 Task: Create an event for the team's volunteering day, supporting a local education initiative and reinforcing the organization's commitment to community development on October 8th from 9 AM to 2 PM.
Action: Mouse moved to (20, 246)
Screenshot: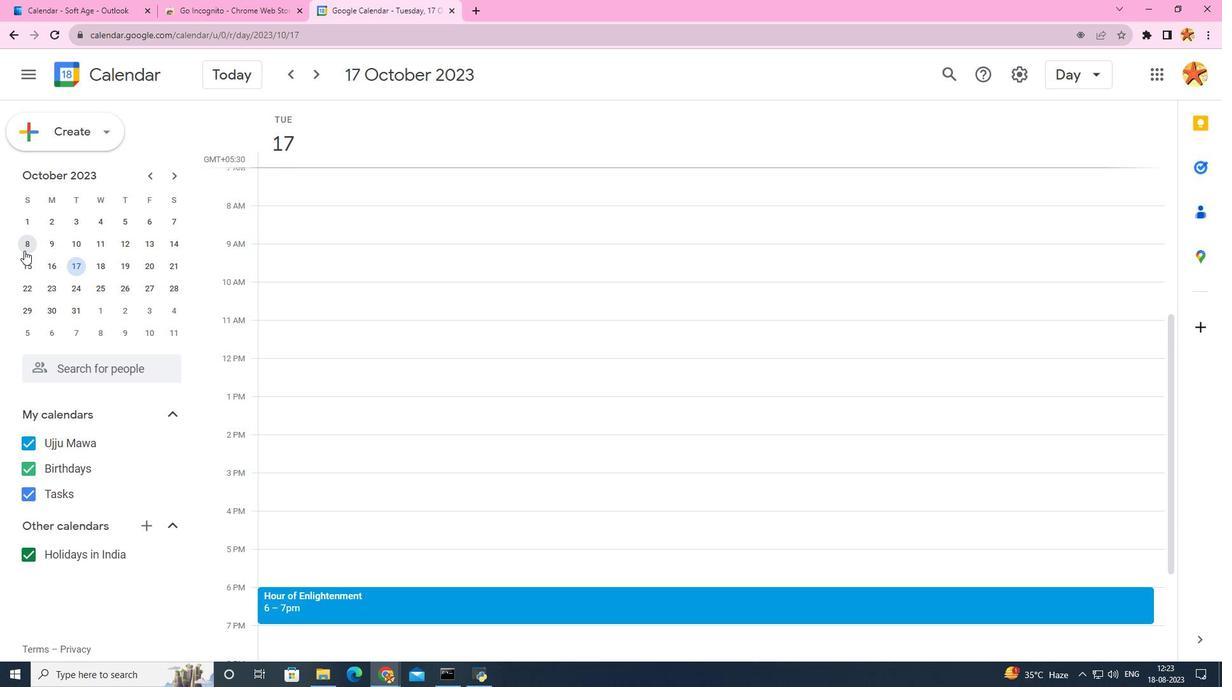 
Action: Mouse pressed left at (20, 246)
Screenshot: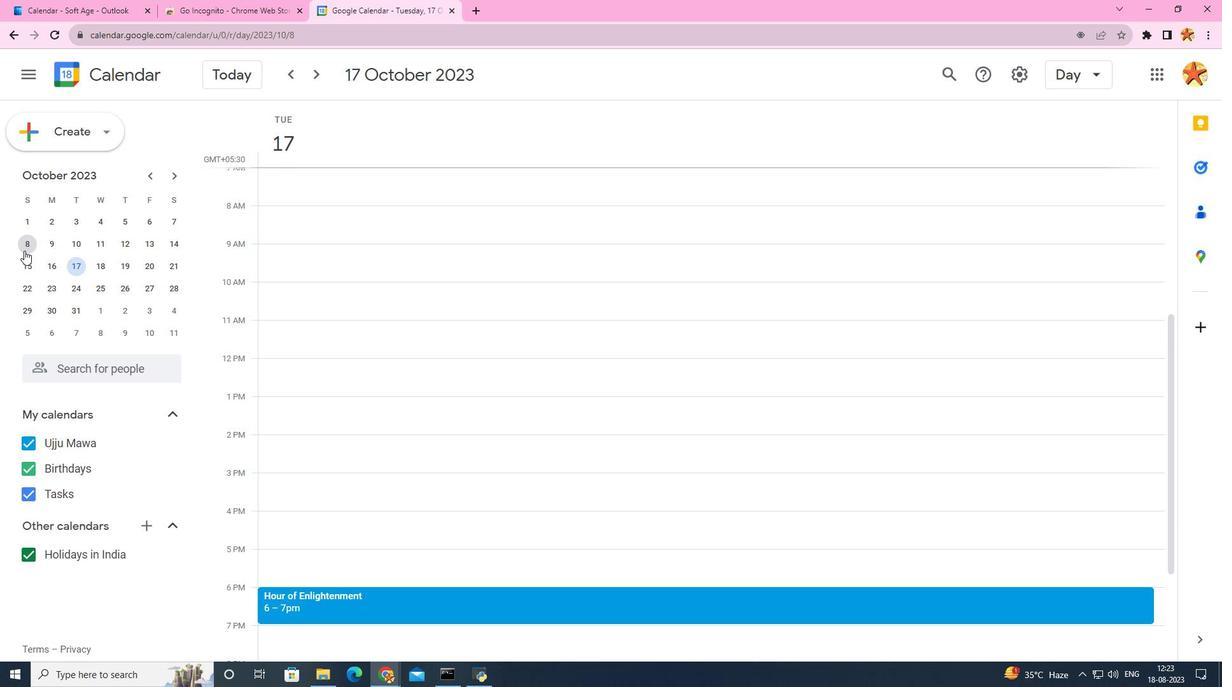 
Action: Mouse moved to (318, 296)
Screenshot: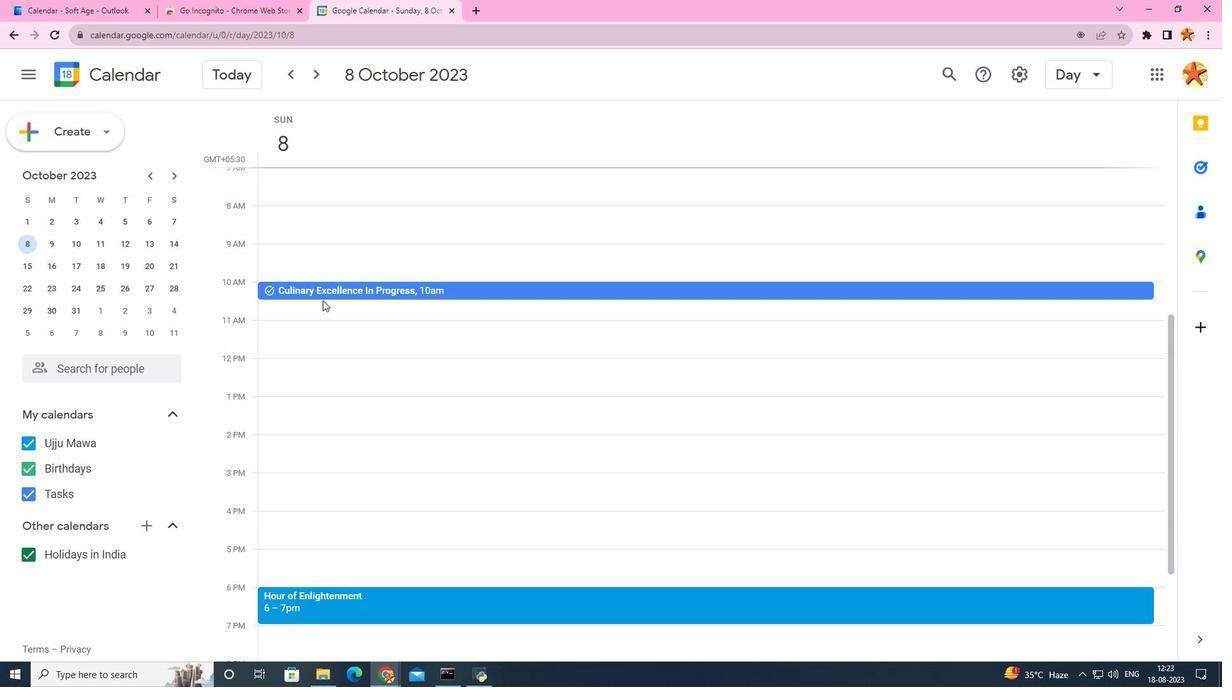 
Action: Mouse pressed left at (318, 296)
Screenshot: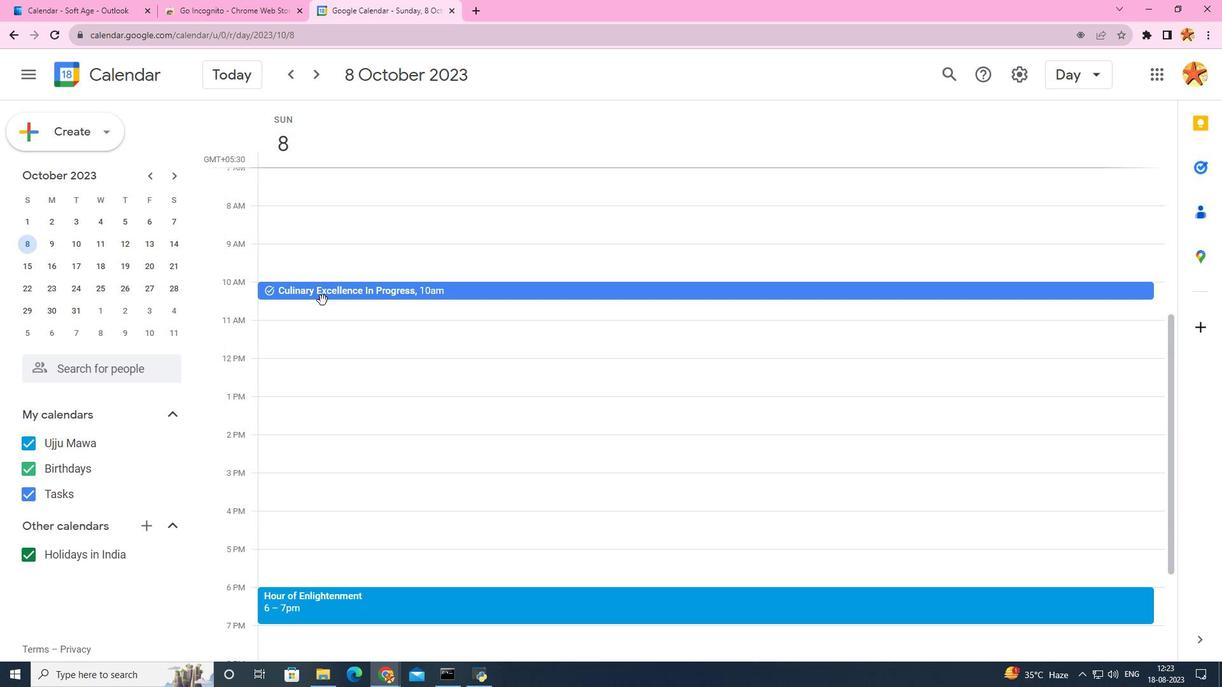 
Action: Mouse moved to (673, 285)
Screenshot: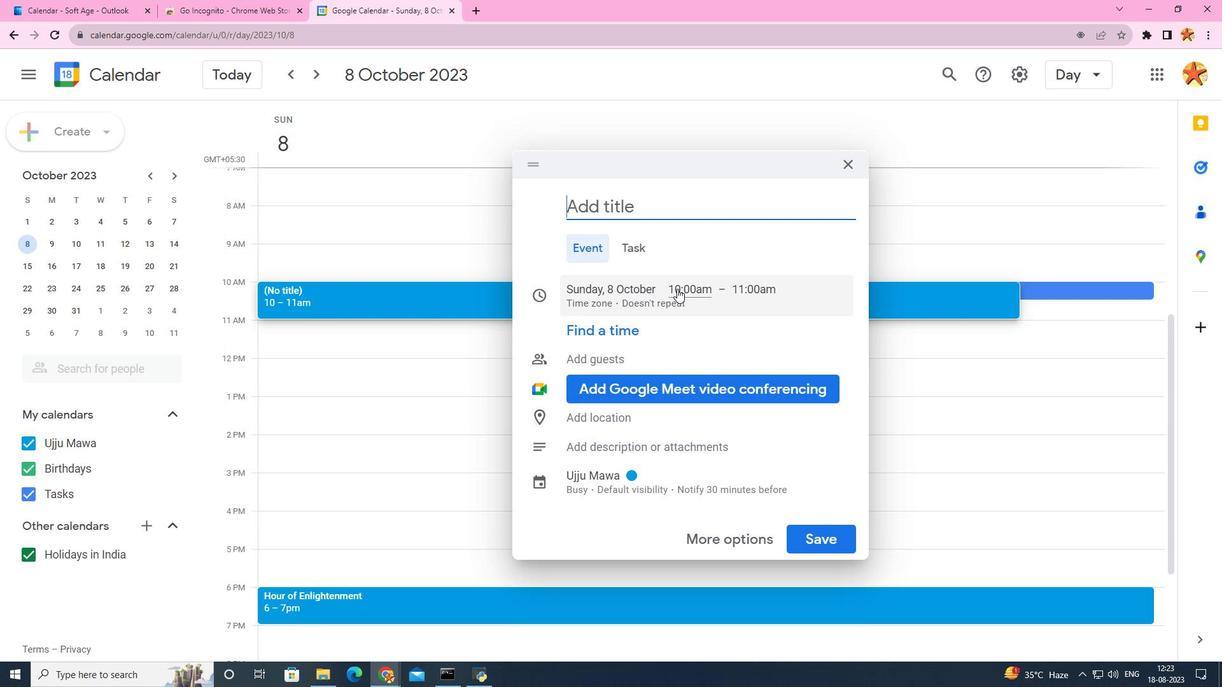 
Action: Mouse pressed left at (673, 285)
Screenshot: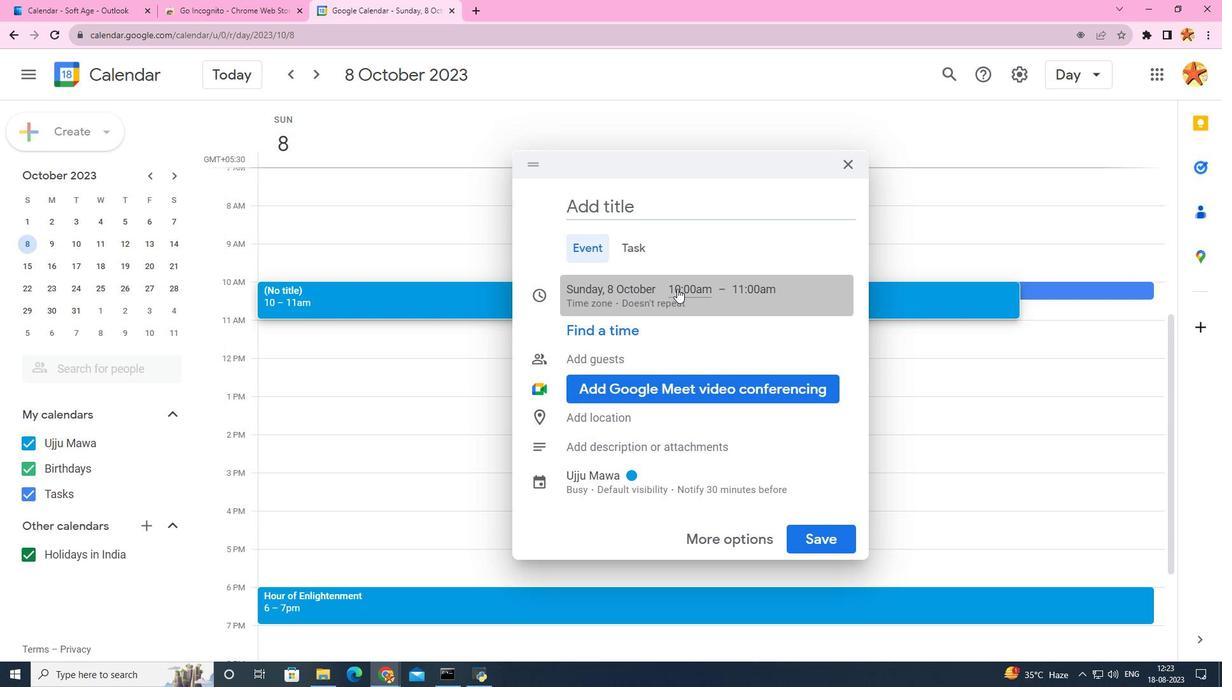 
Action: Mouse moved to (684, 334)
Screenshot: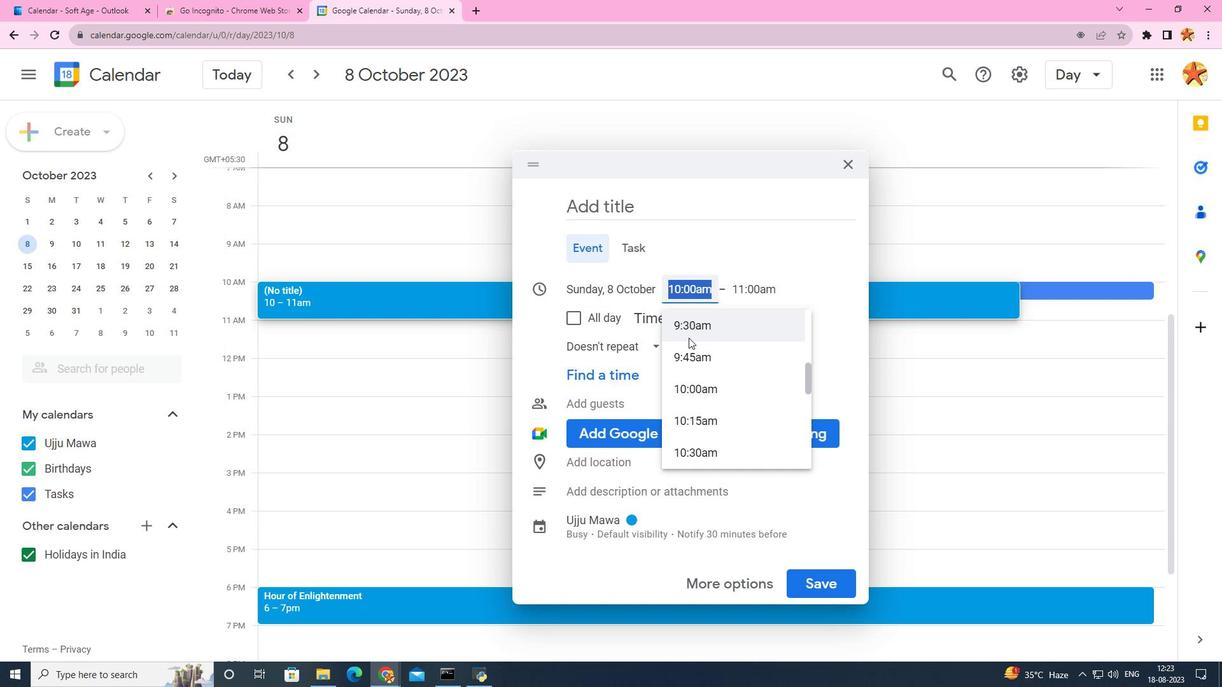 
Action: Mouse scrolled (684, 334) with delta (0, 0)
Screenshot: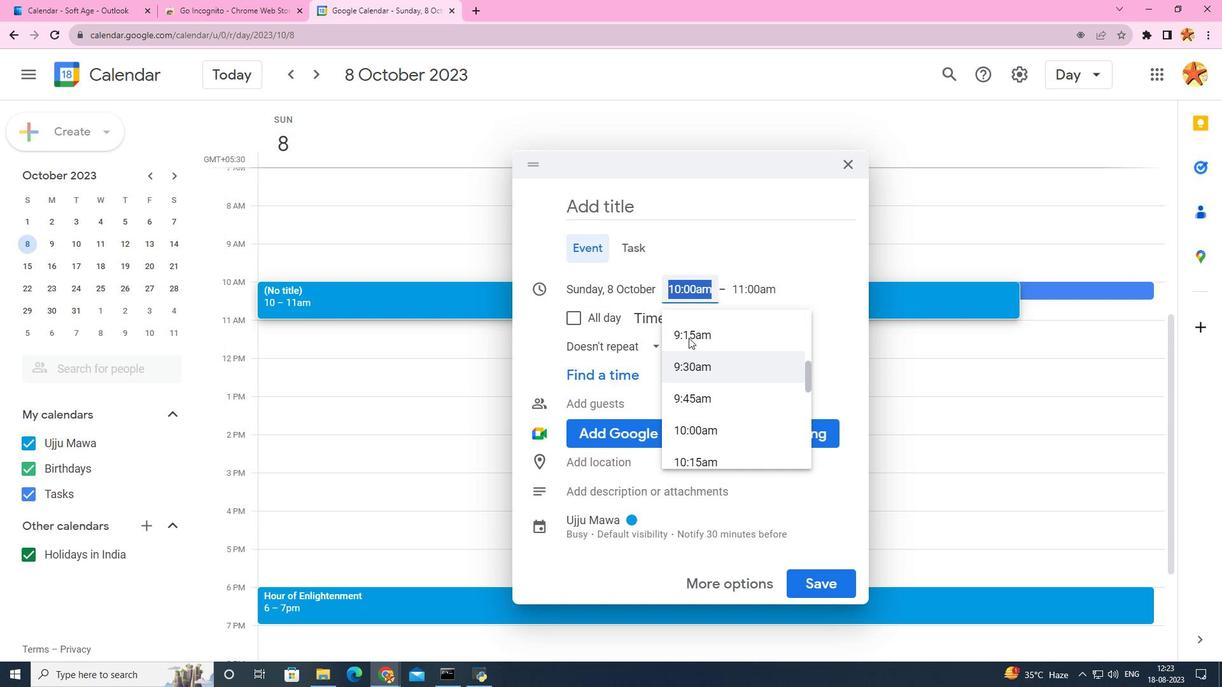 
Action: Mouse moved to (692, 325)
Screenshot: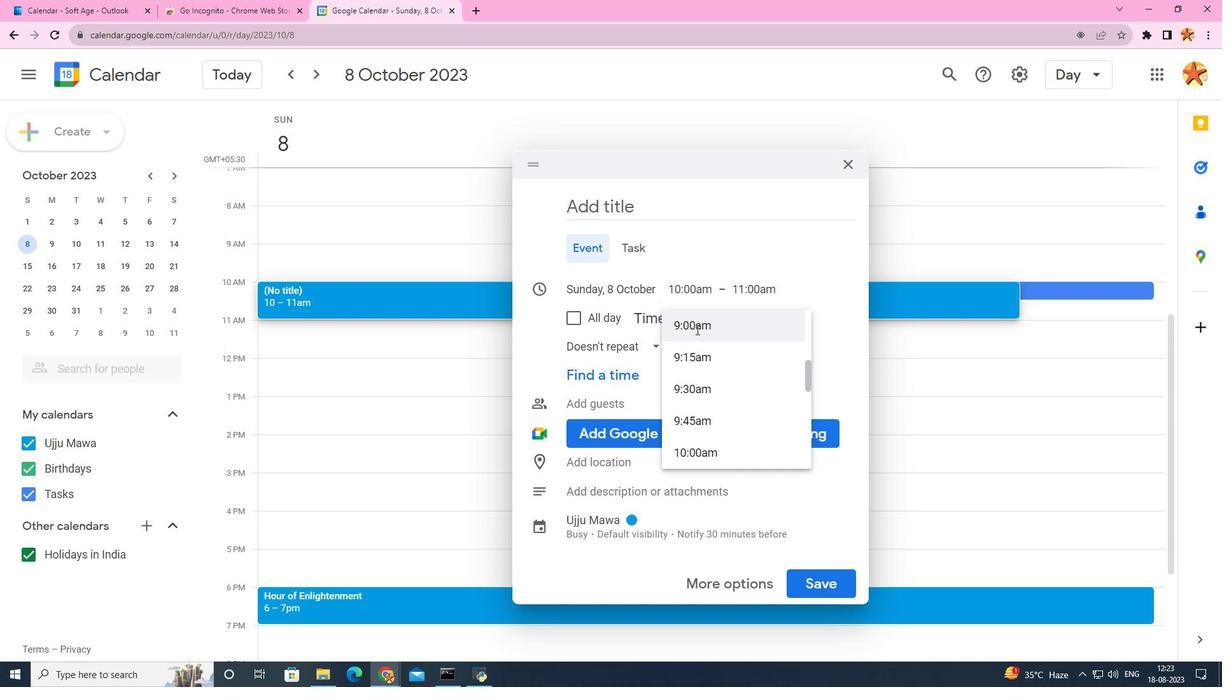 
Action: Mouse pressed left at (692, 325)
Screenshot: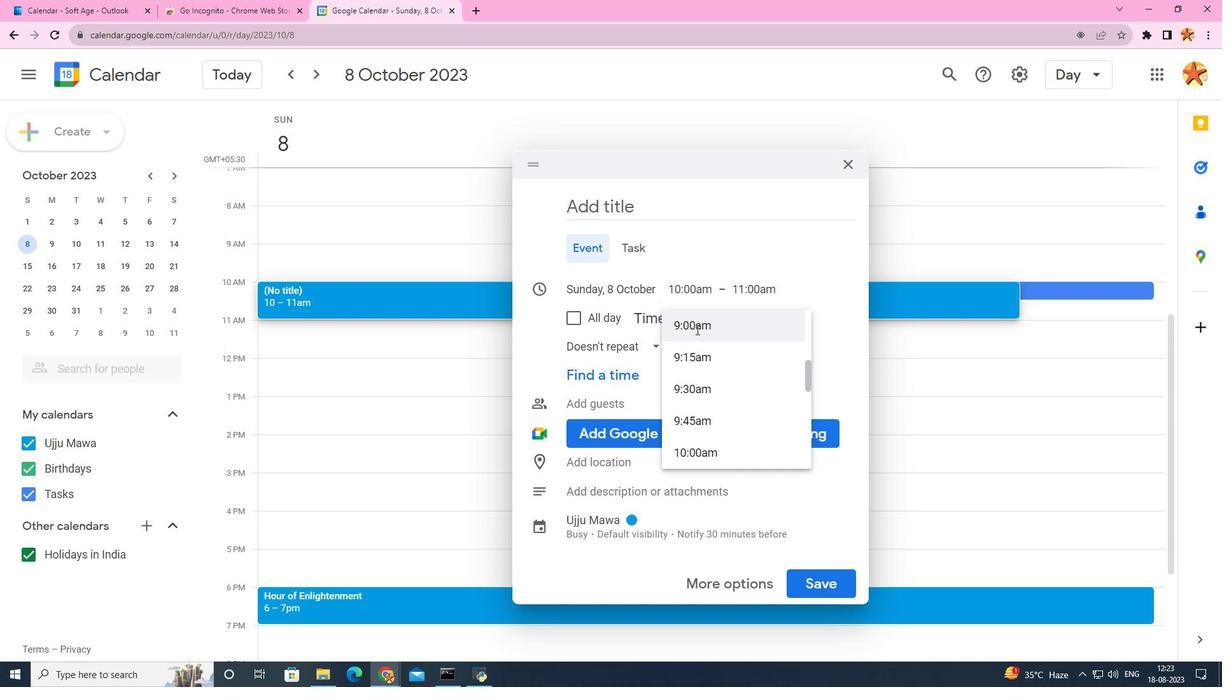 
Action: Mouse moved to (755, 279)
Screenshot: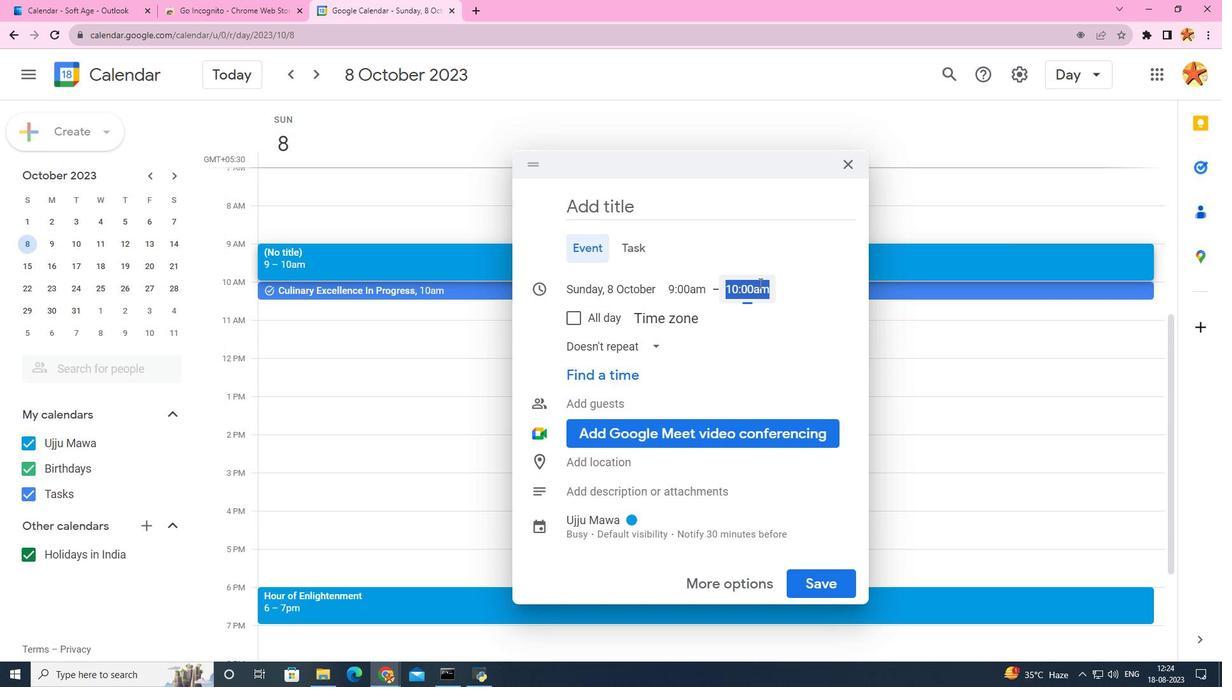 
Action: Mouse pressed left at (755, 279)
Screenshot: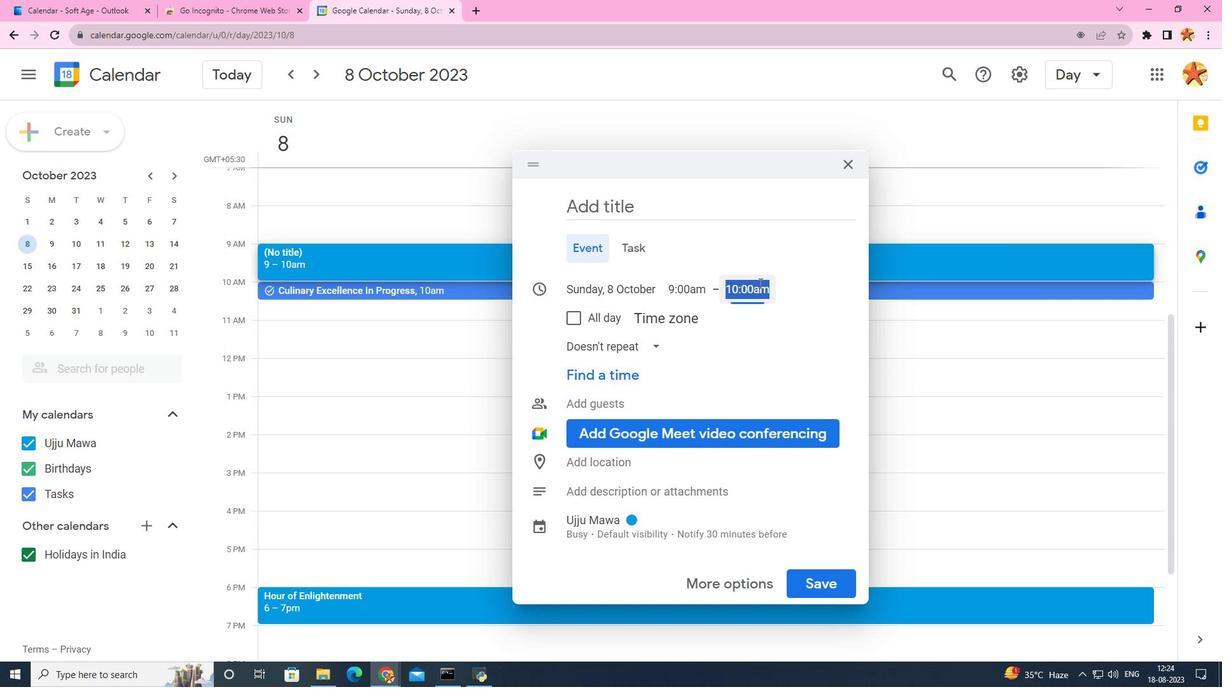 
Action: Mouse moved to (760, 355)
Screenshot: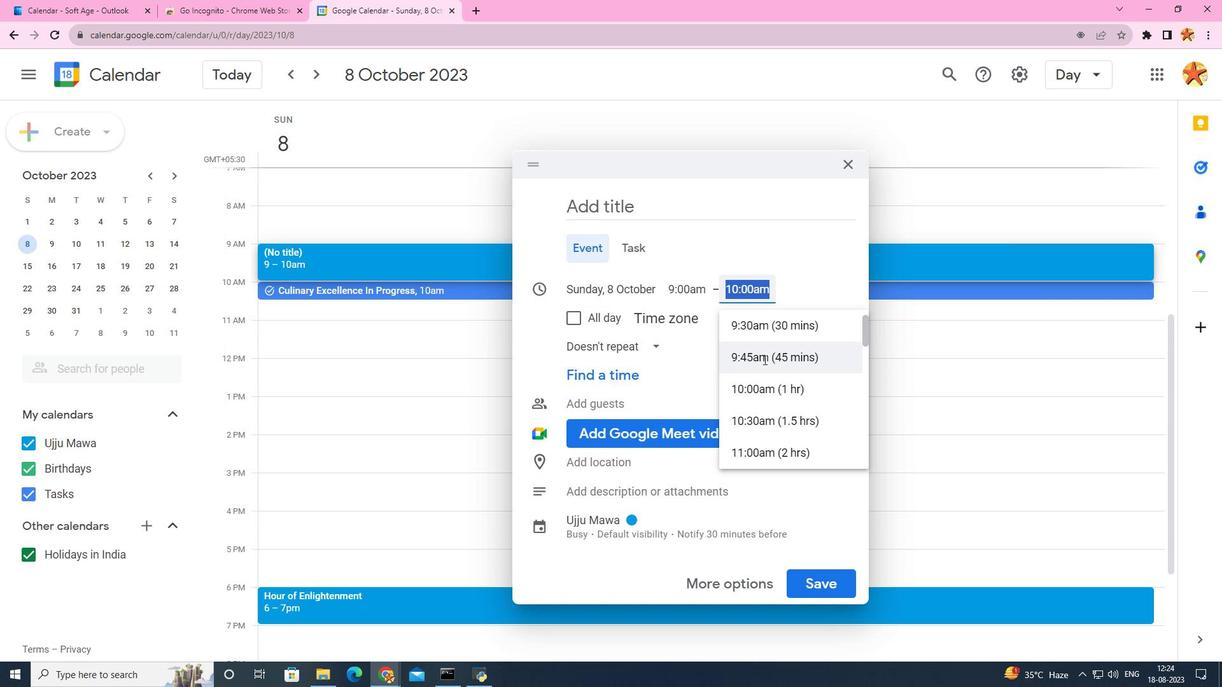 
Action: Mouse scrolled (760, 355) with delta (0, 0)
Screenshot: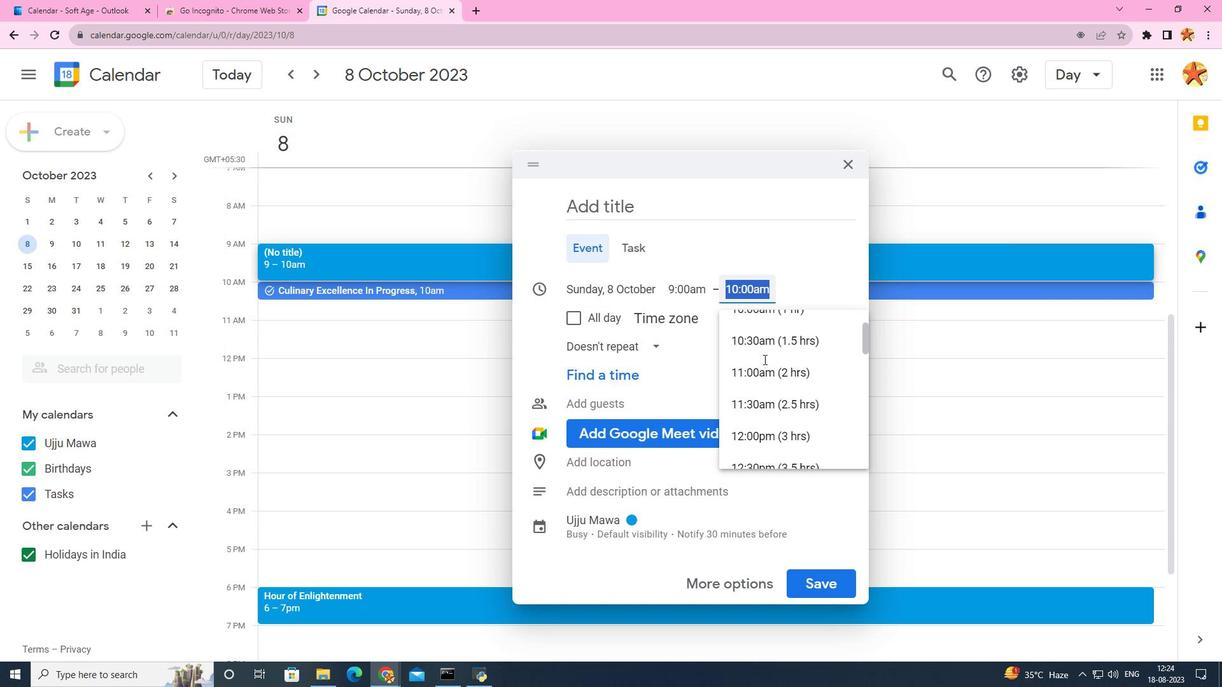 
Action: Mouse scrolled (760, 355) with delta (0, 0)
Screenshot: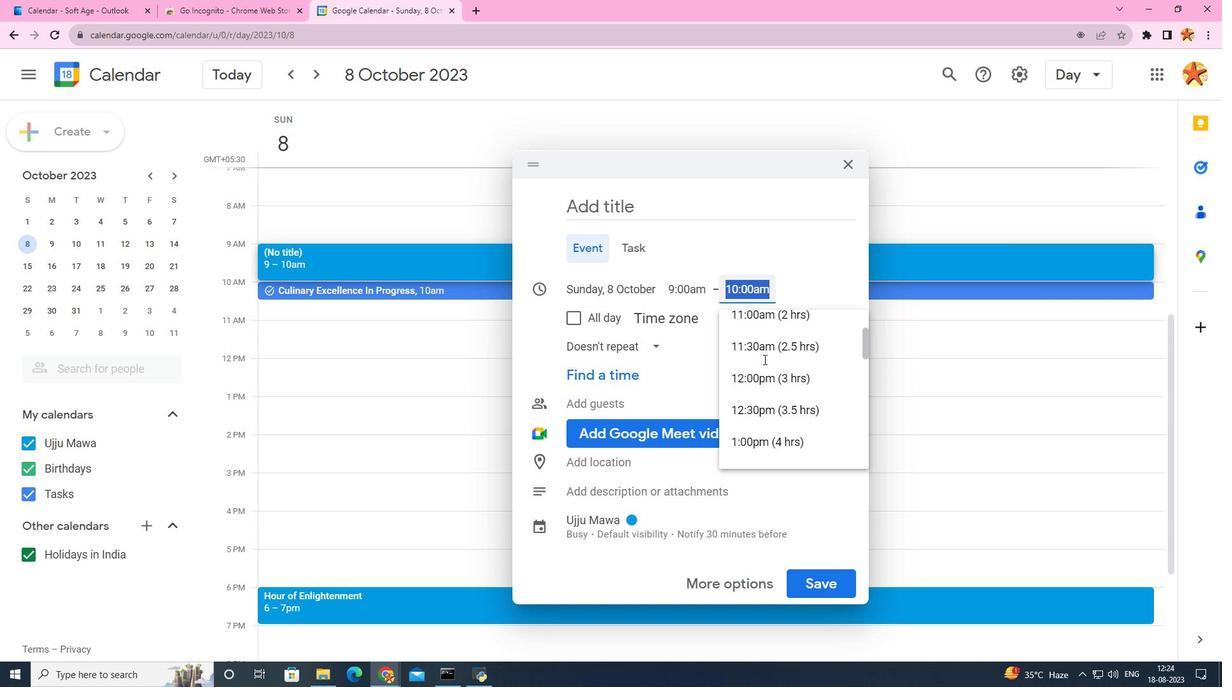 
Action: Mouse scrolled (760, 355) with delta (0, 0)
Screenshot: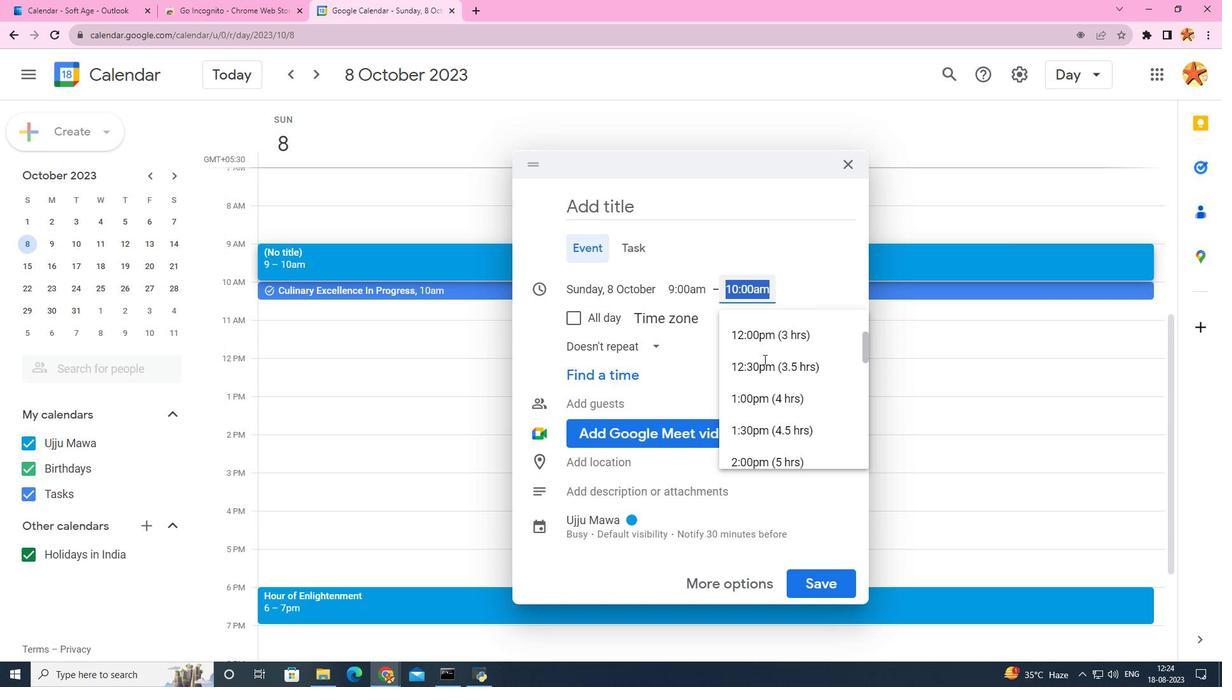 
Action: Mouse scrolled (760, 355) with delta (0, 0)
Screenshot: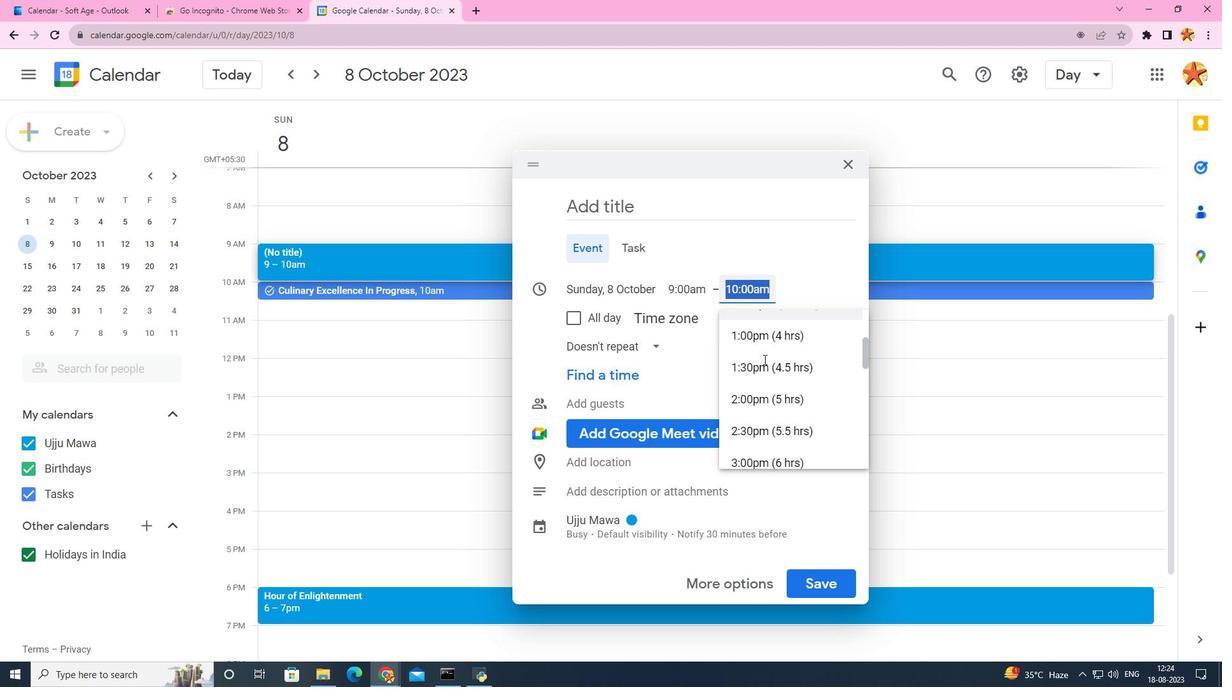 
Action: Mouse moved to (744, 399)
Screenshot: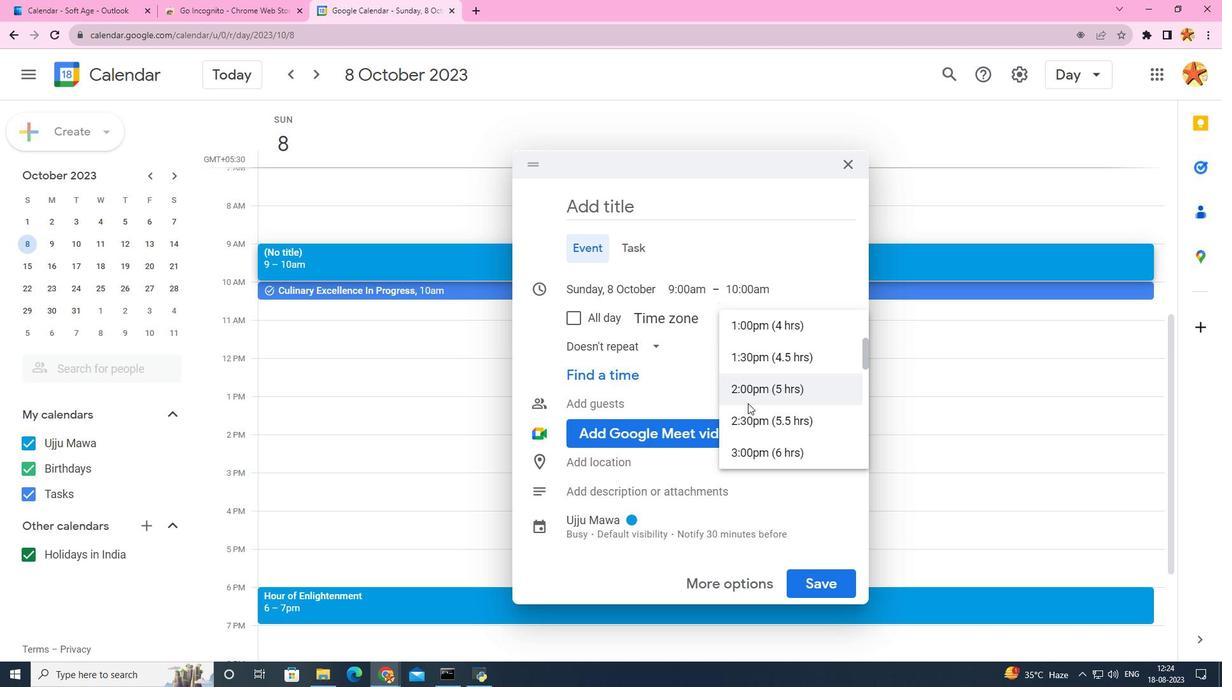 
Action: Mouse pressed left at (744, 399)
Screenshot: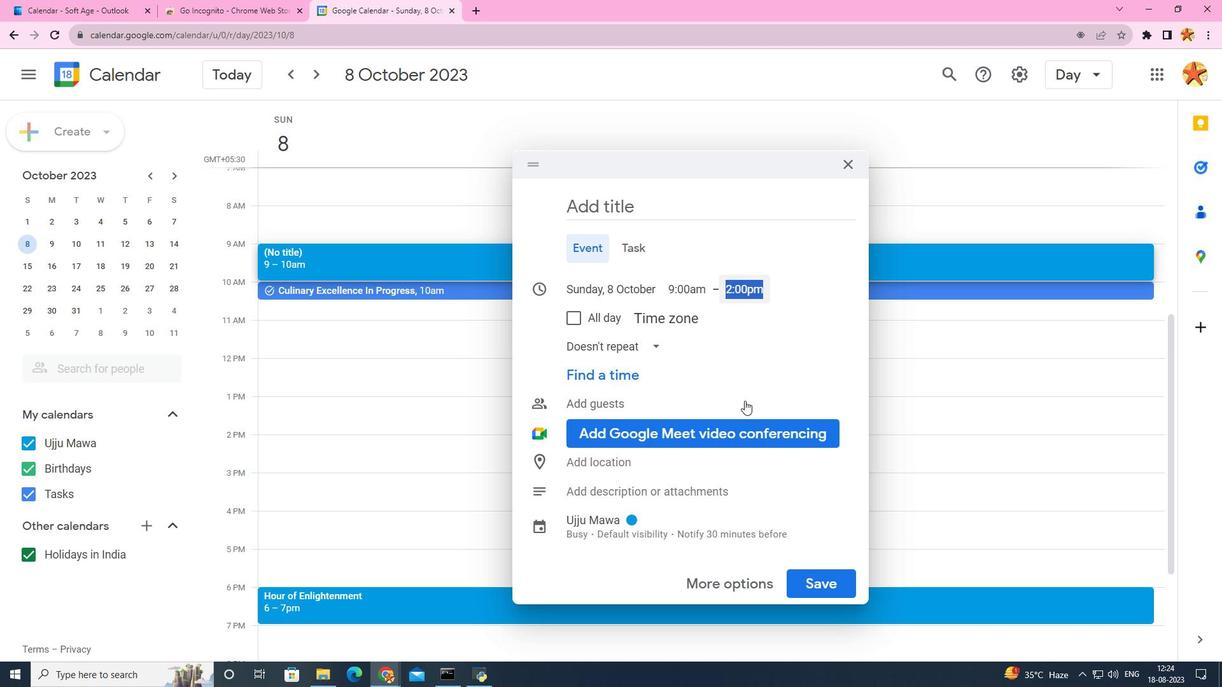 
Action: Mouse moved to (654, 194)
Screenshot: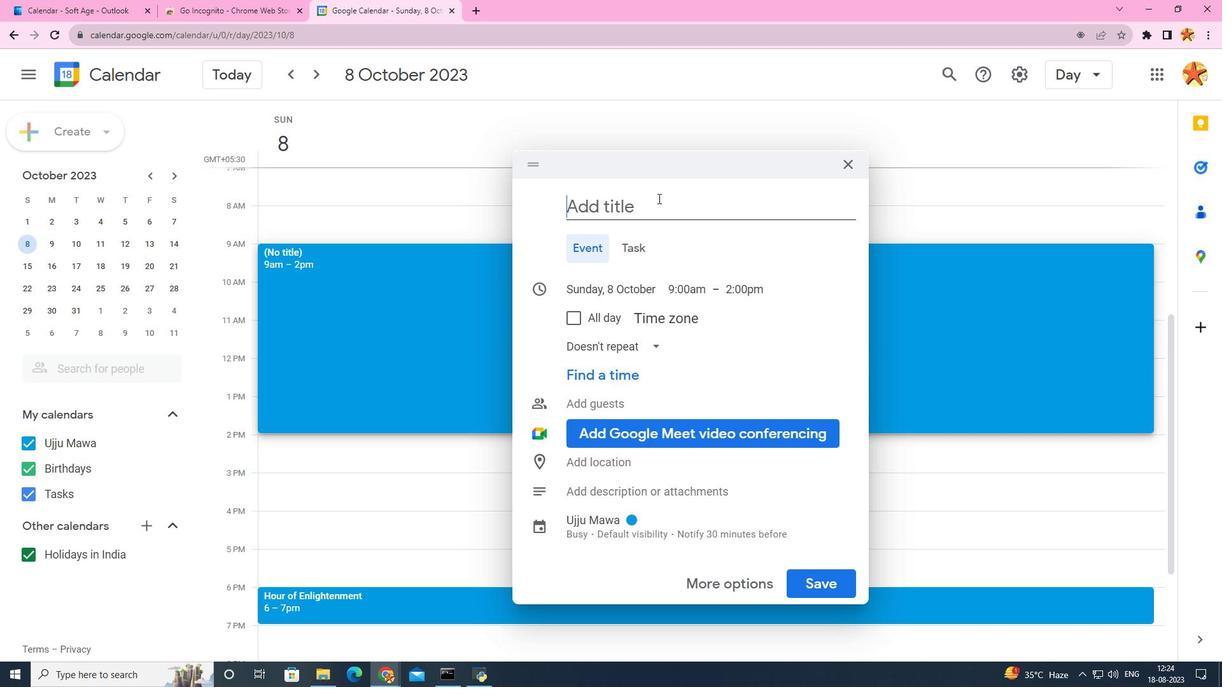 
Action: Mouse pressed left at (654, 194)
Screenshot: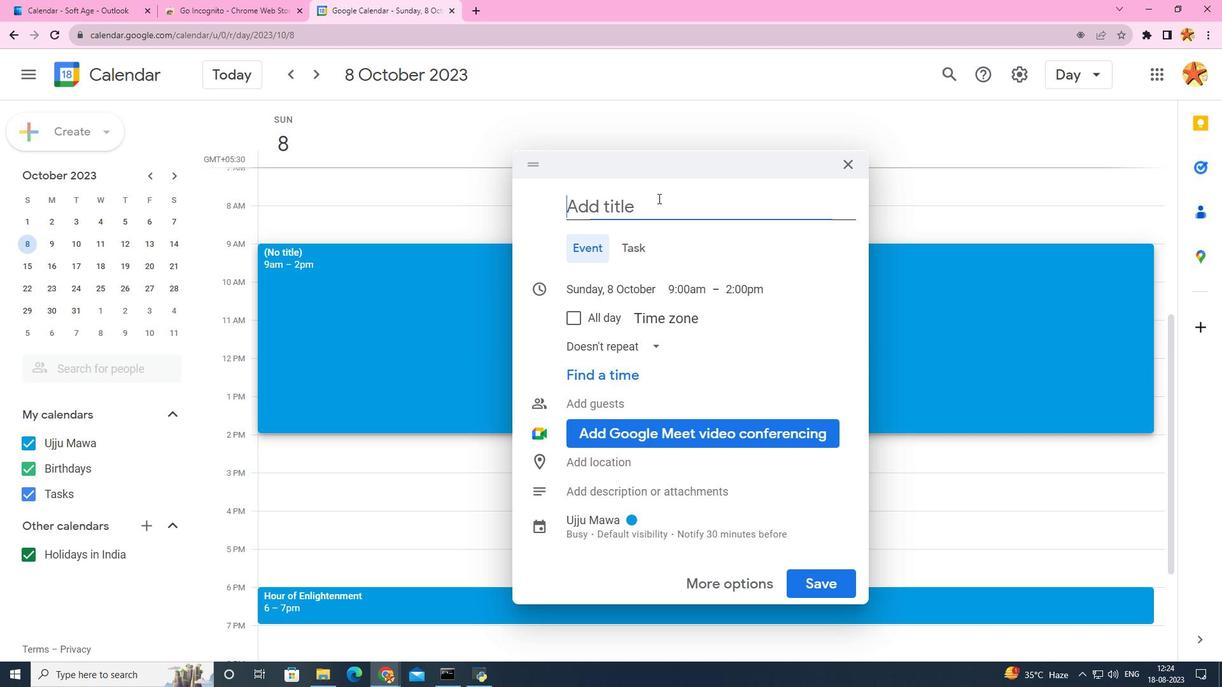 
Action: Key pressed <Key.caps_lock>T<Key.caps_lock>eam<Key.space><Key.caps_lock>V<Key.caps_lock>olunter<Key.backspace>ering
Screenshot: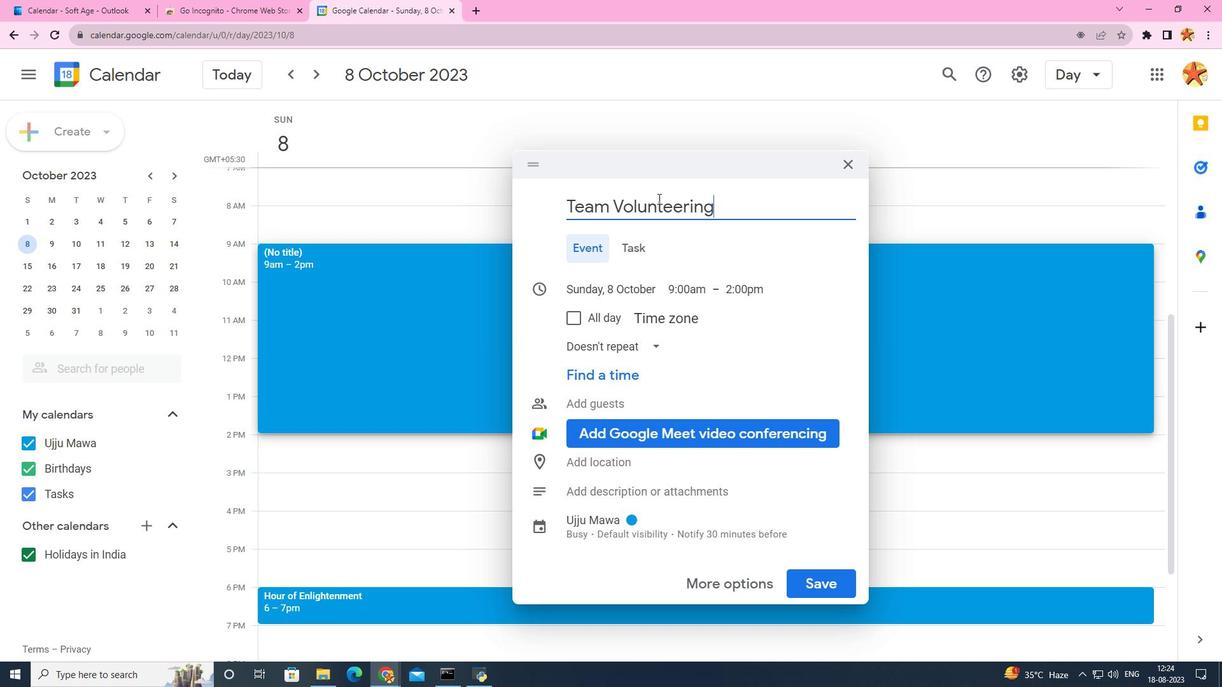 
Action: Mouse moved to (653, 194)
Screenshot: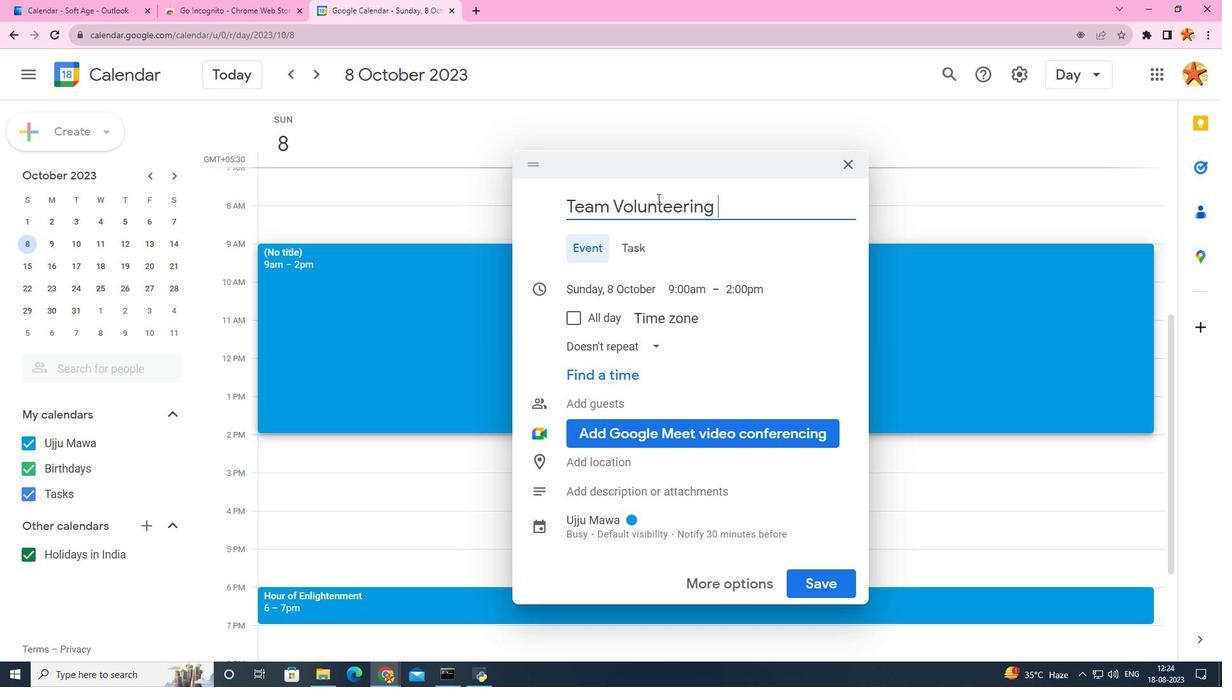 
Action: Key pressed <Key.space><Key.caps_lock>D<Key.caps_lock>ay
Screenshot: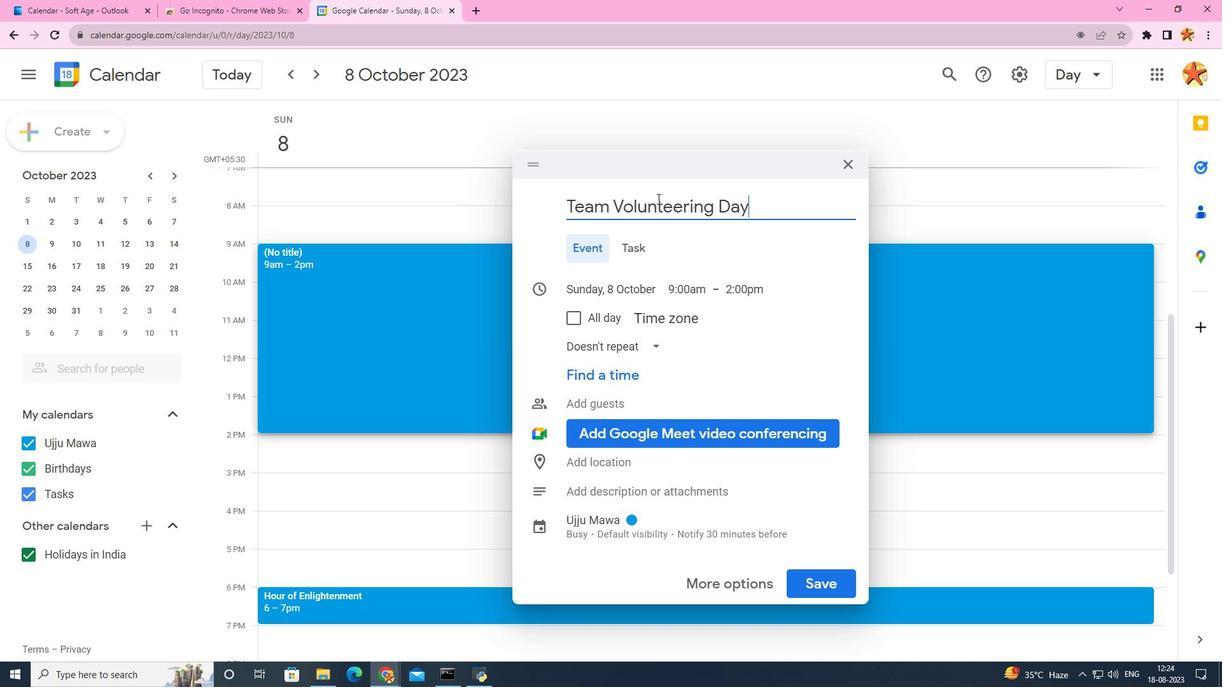 
Action: Mouse moved to (679, 485)
Screenshot: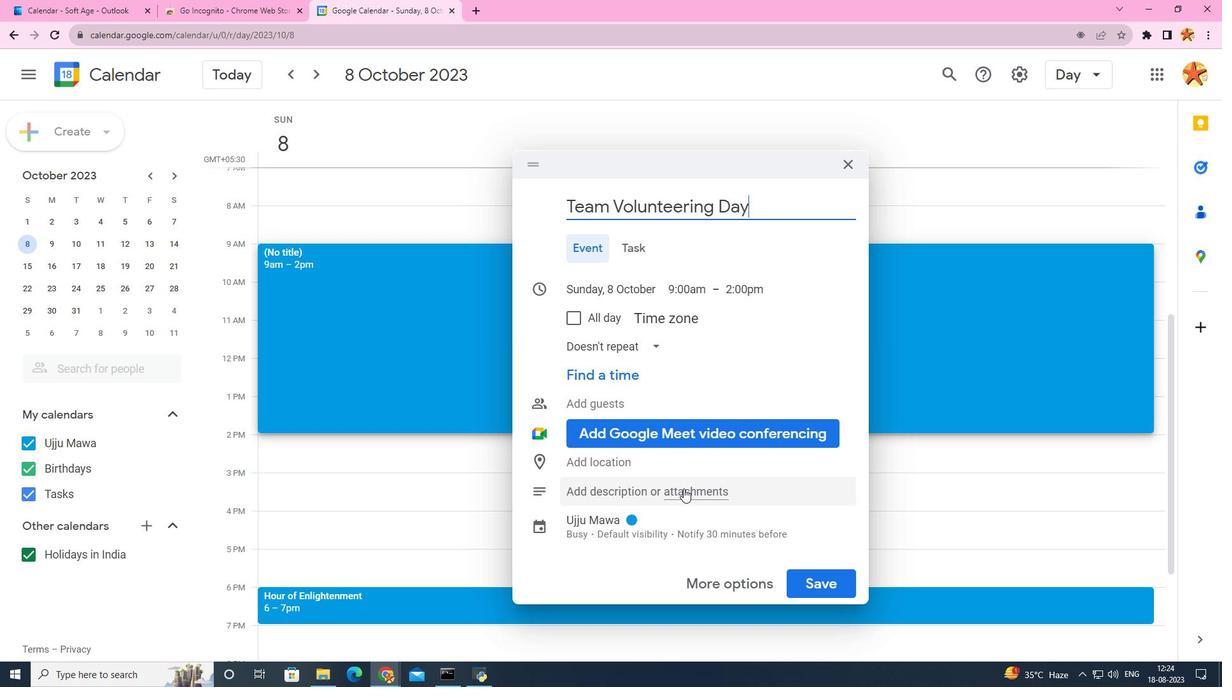 
Action: Mouse pressed left at (679, 485)
Screenshot: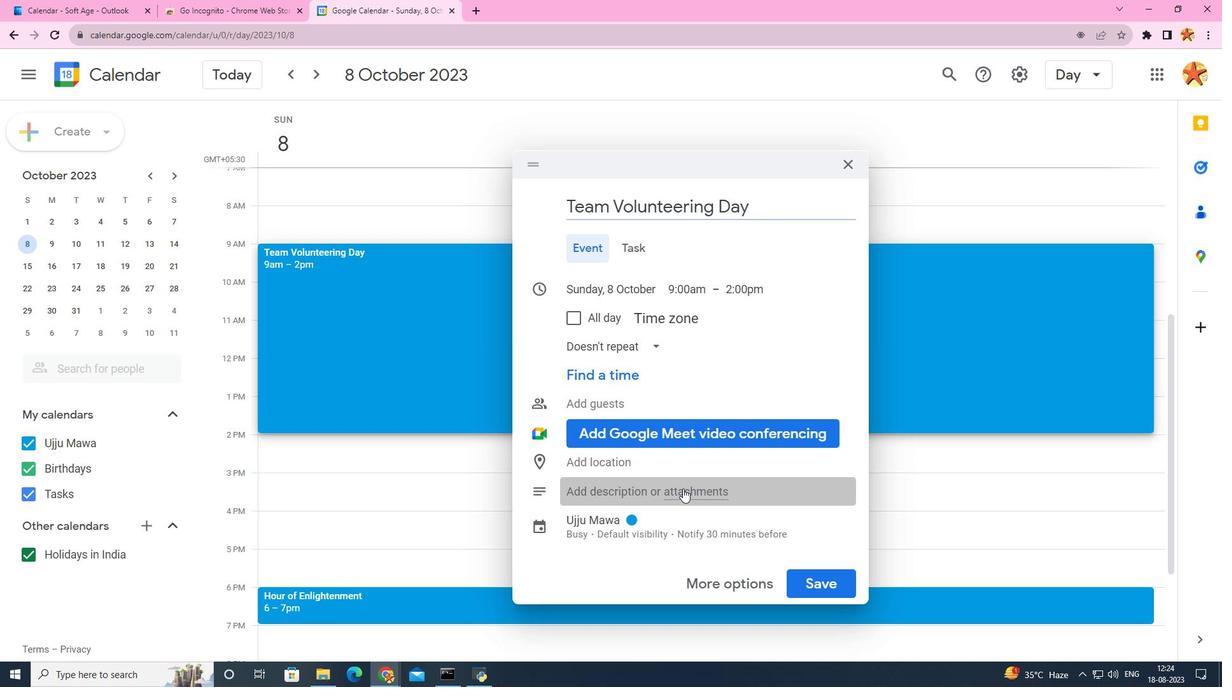 
Action: Mouse moved to (1005, 98)
Screenshot: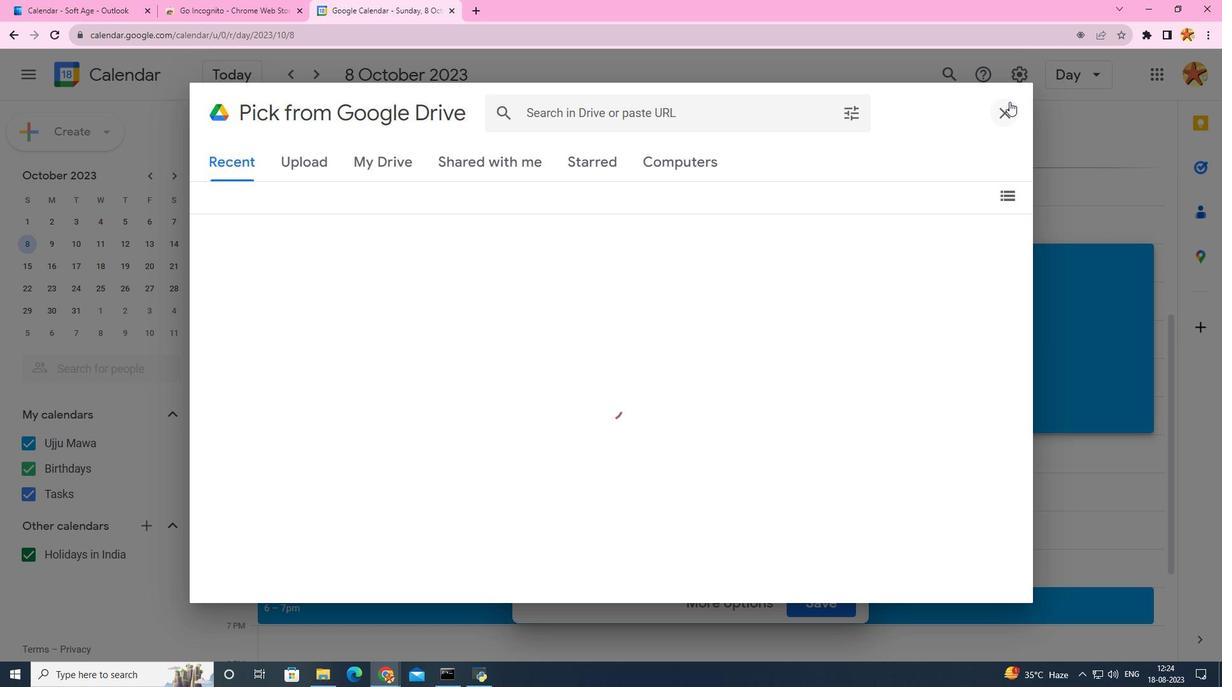 
Action: Mouse pressed left at (1005, 98)
Screenshot: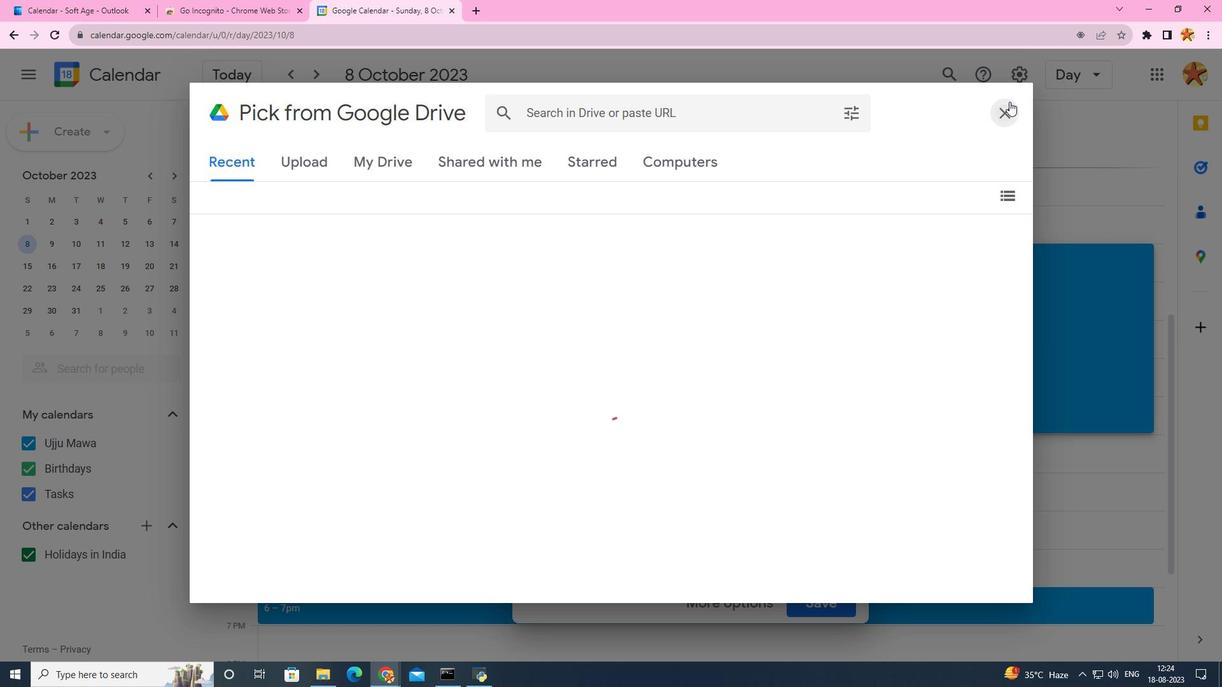 
Action: Mouse moved to (611, 464)
Screenshot: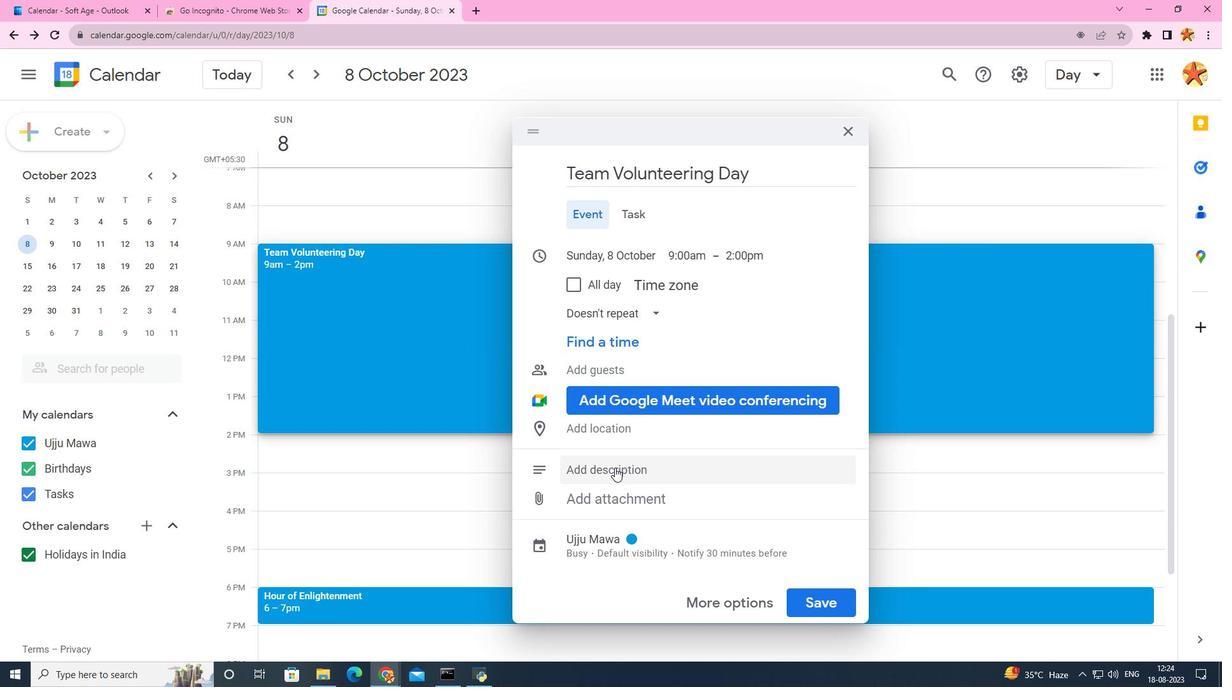 
Action: Mouse pressed left at (611, 464)
Screenshot: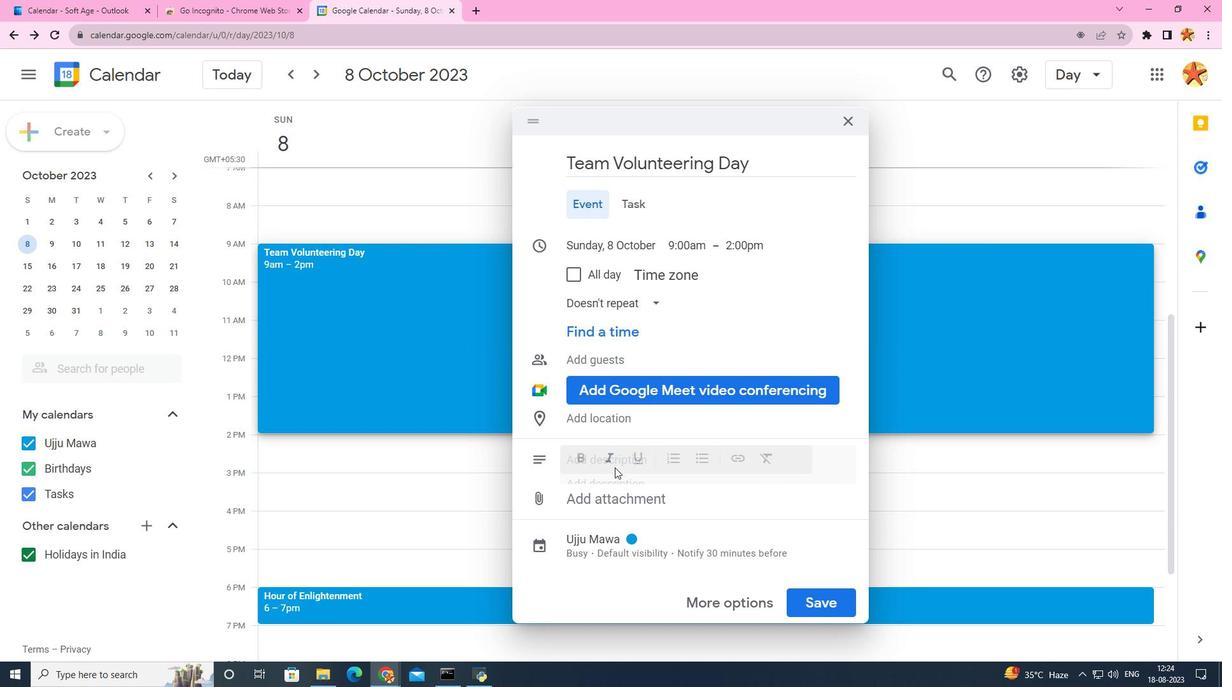 
Action: Mouse moved to (609, 464)
Screenshot: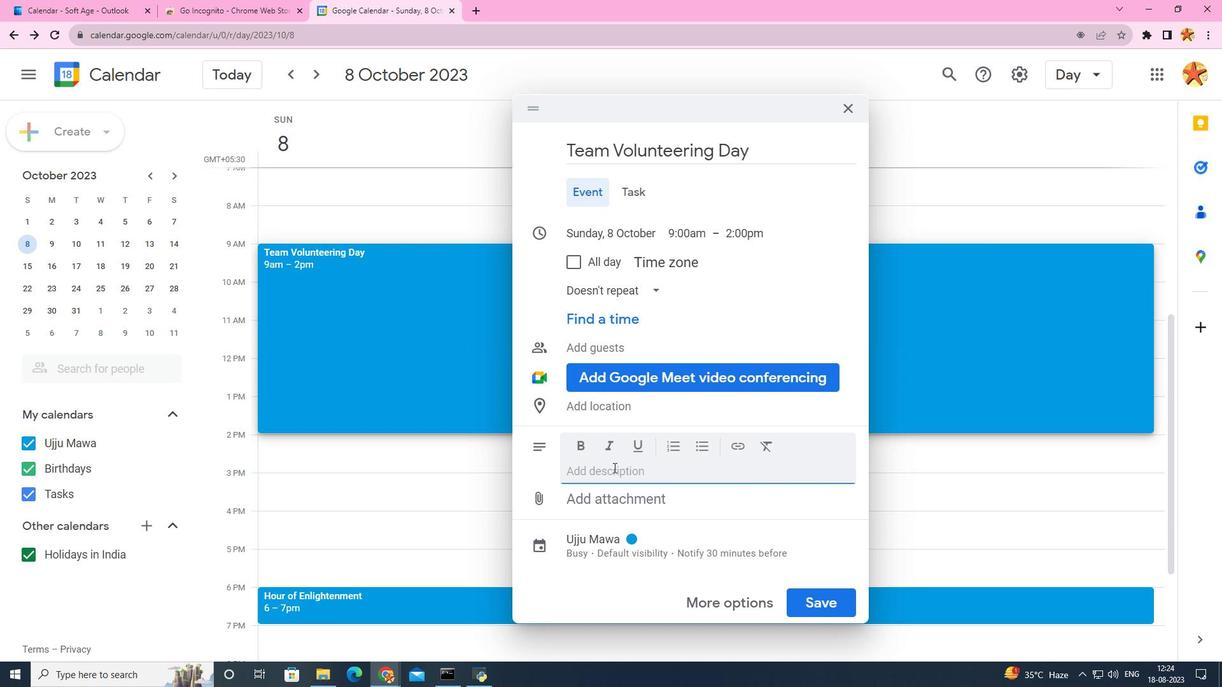 
Action: Key pressed <Key.caps_lock>S<Key.caps_lock><Key.caps_lock>U<Key.backspace><Key.backspace><Key.backspace><Key.caps_lock>o<Key.backspace><Key.caps_lock>O<Key.caps_lock>n<Key.space><Key.caps_lock>T<Key.caps_lock>eam<Key.space>voi<Key.backspace>,k<Key.backspace><Key.backspace>lunteering<Key.space>day,<Key.space>
Screenshot: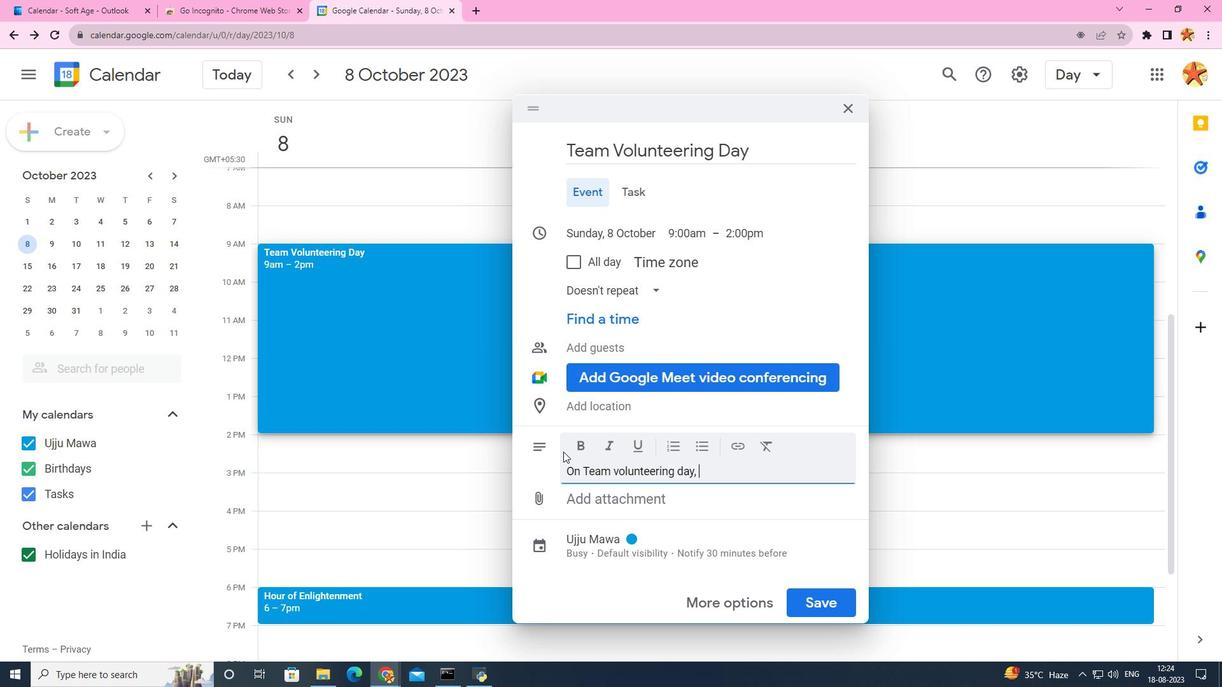 
Action: Mouse moved to (559, 448)
Screenshot: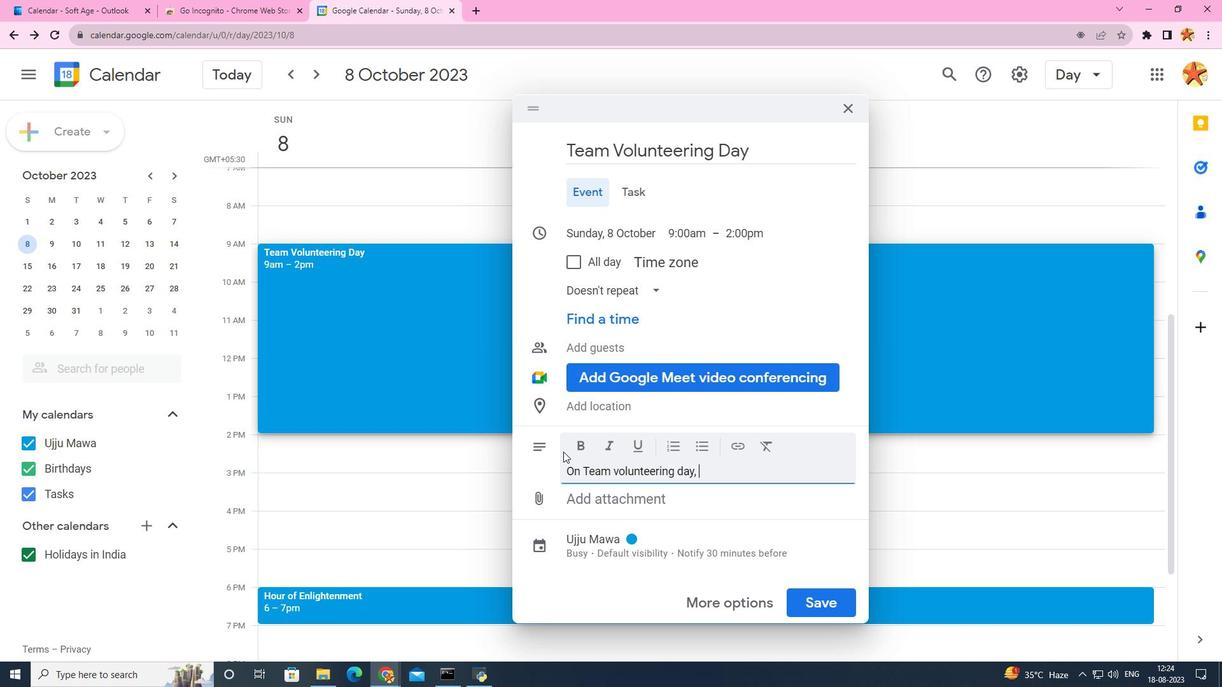 
Action: Key pressed support<Key.space>a<Key.space>local<Key.space>educt<Key.backspace>ation<Key.space>initiative<Key.space>and<Key.space>reinforce<Key.space>the<Key.space>organization<Key.space>
Screenshot: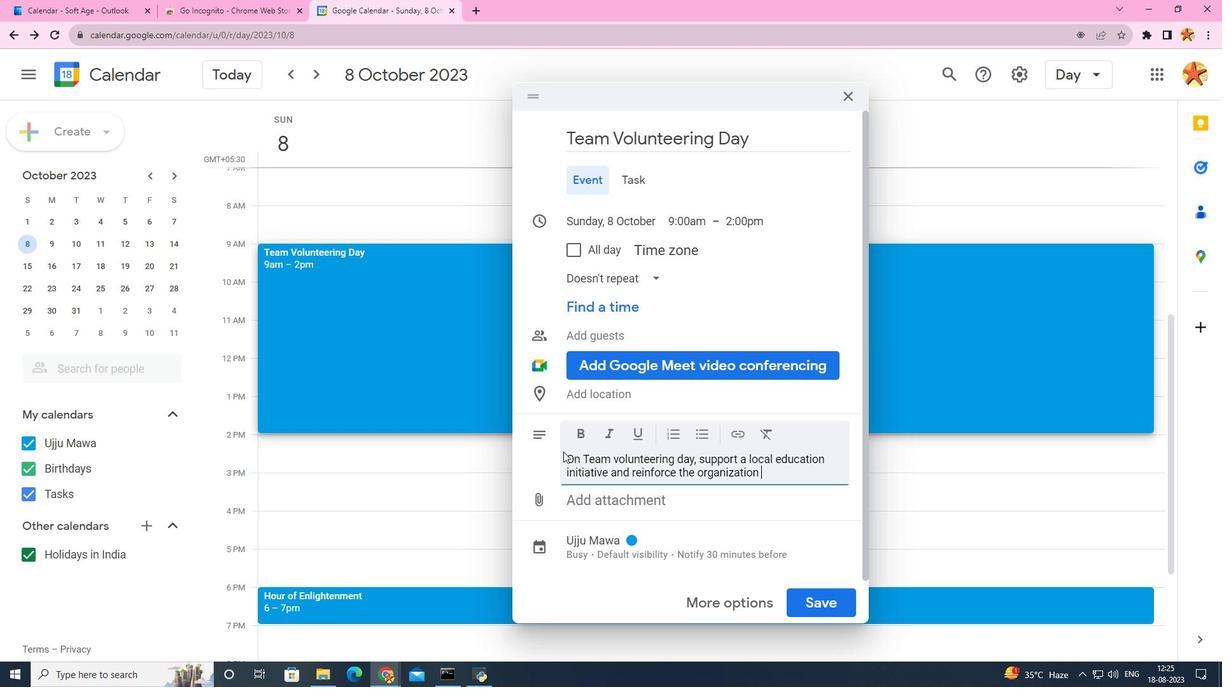 
Action: Mouse moved to (687, 467)
Screenshot: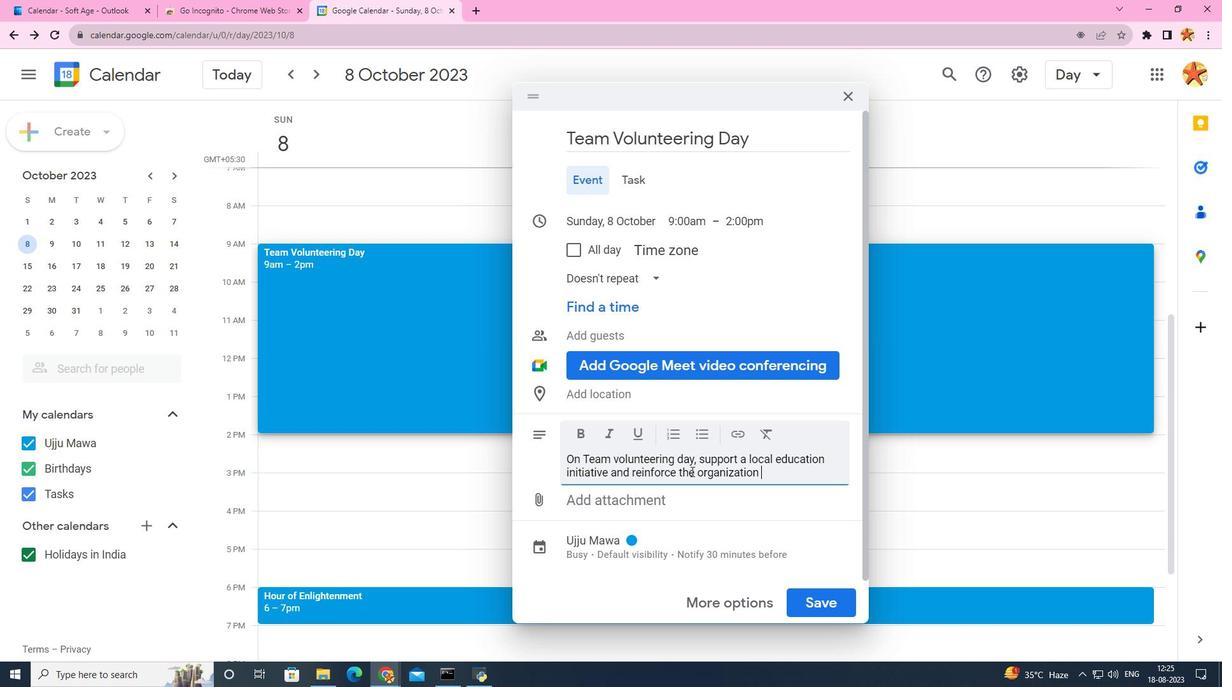 
Action: Mouse pressed left at (687, 467)
Screenshot: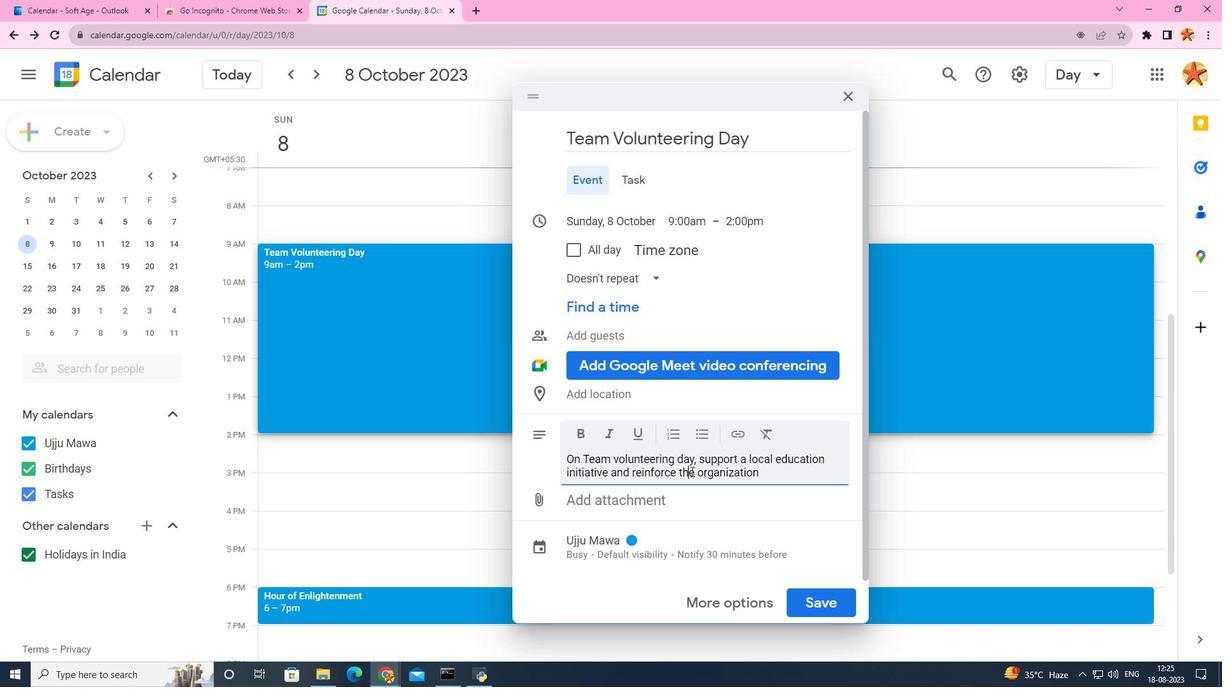 
Action: Mouse moved to (693, 472)
Screenshot: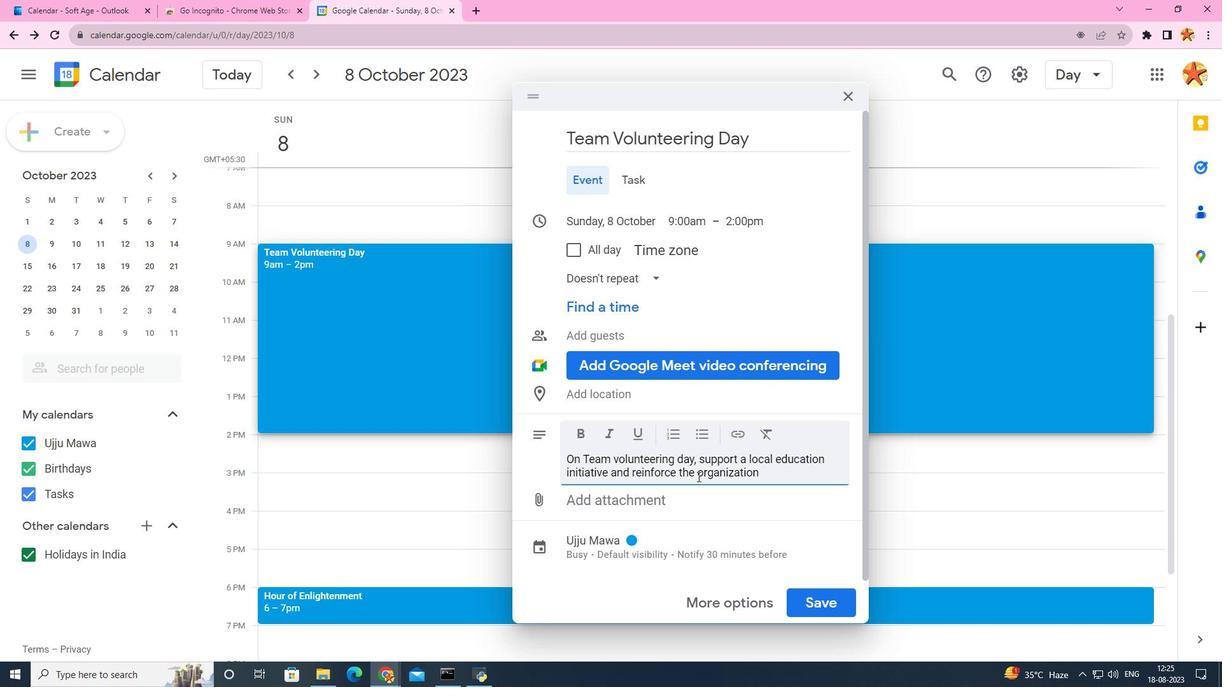 
Action: Mouse pressed left at (693, 472)
Screenshot: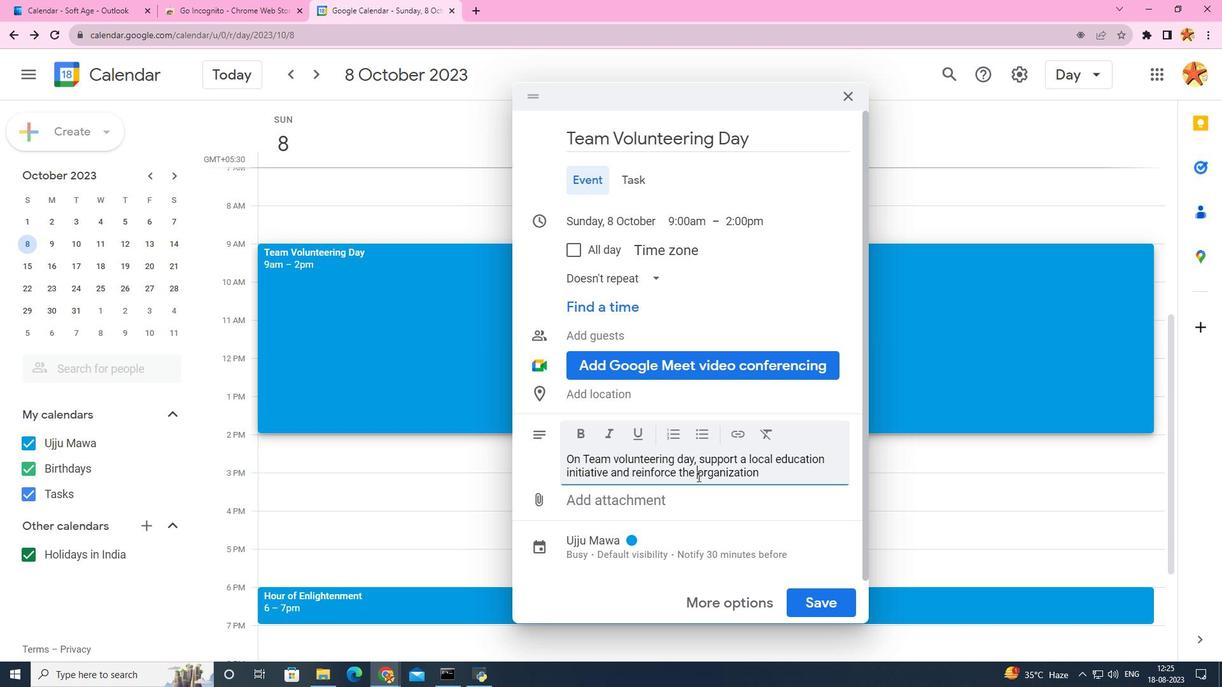 
Action: Key pressed commitment<Key.space>of<Key.space>the<Key.space>
Screenshot: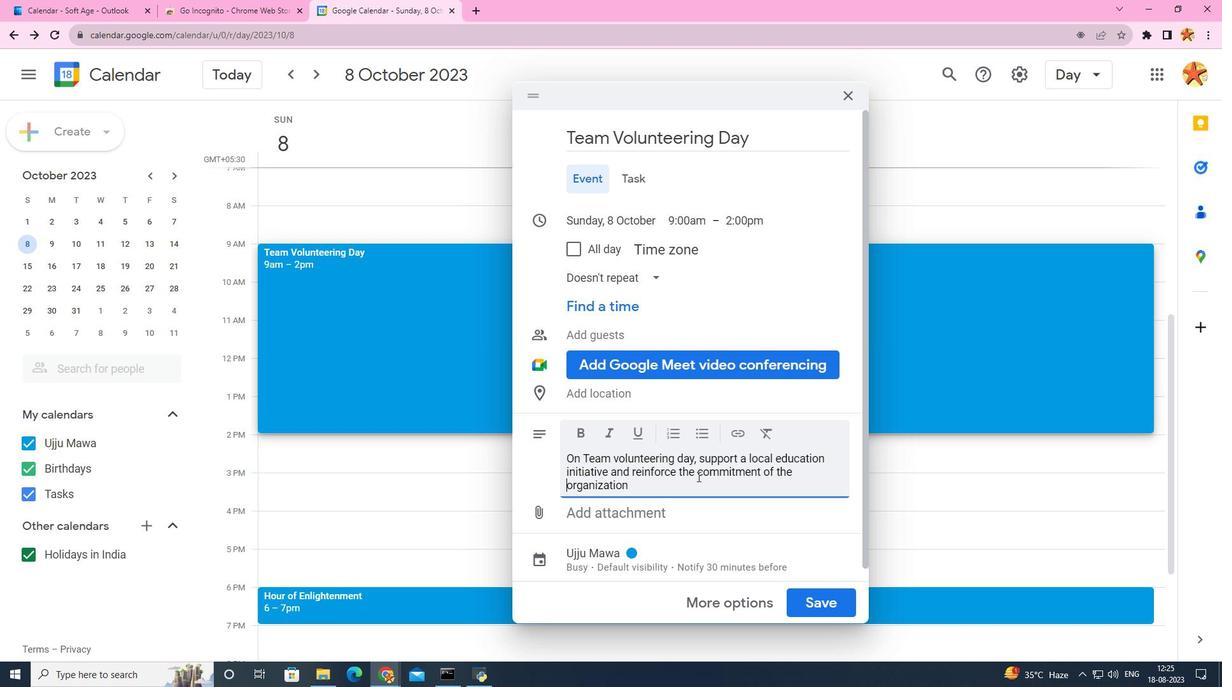 
Action: Mouse moved to (667, 482)
Screenshot: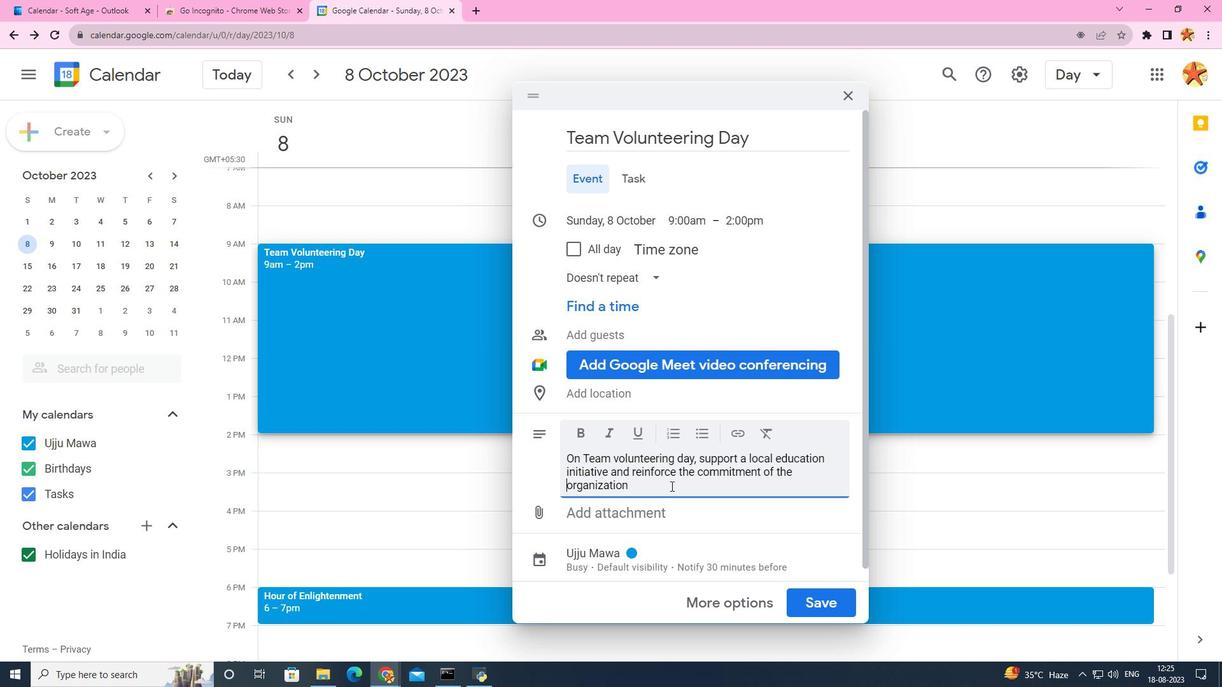 
Action: Mouse pressed left at (667, 482)
Screenshot: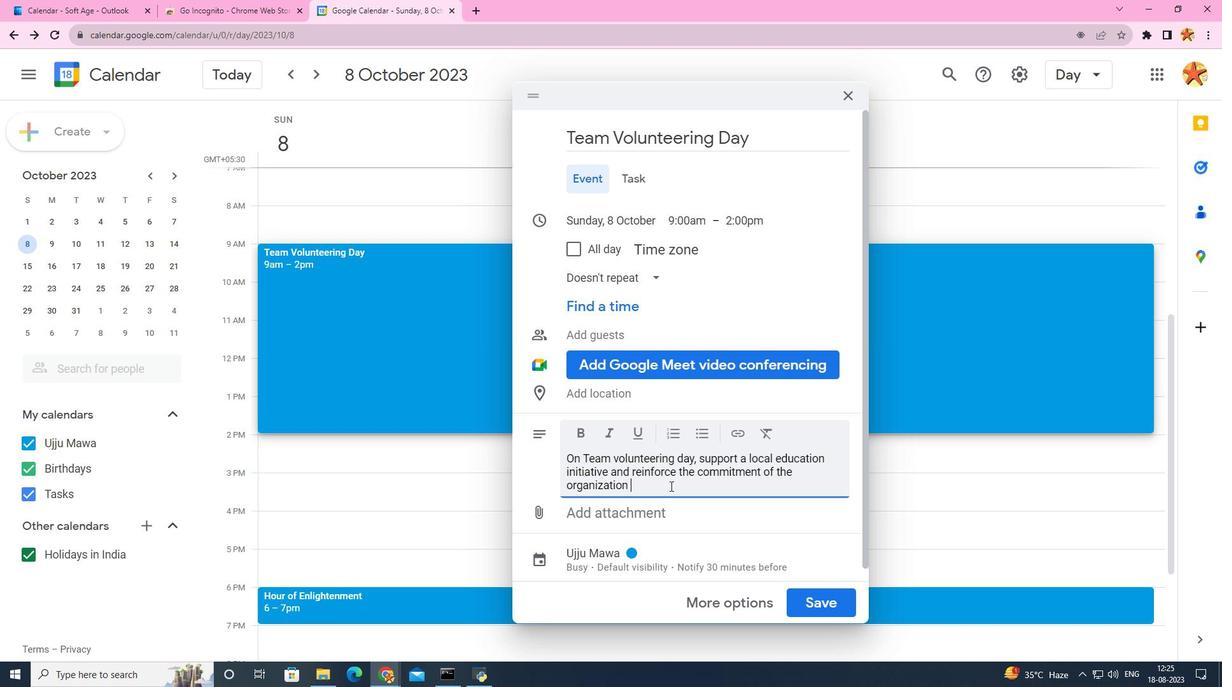 
Action: Mouse moved to (666, 482)
Screenshot: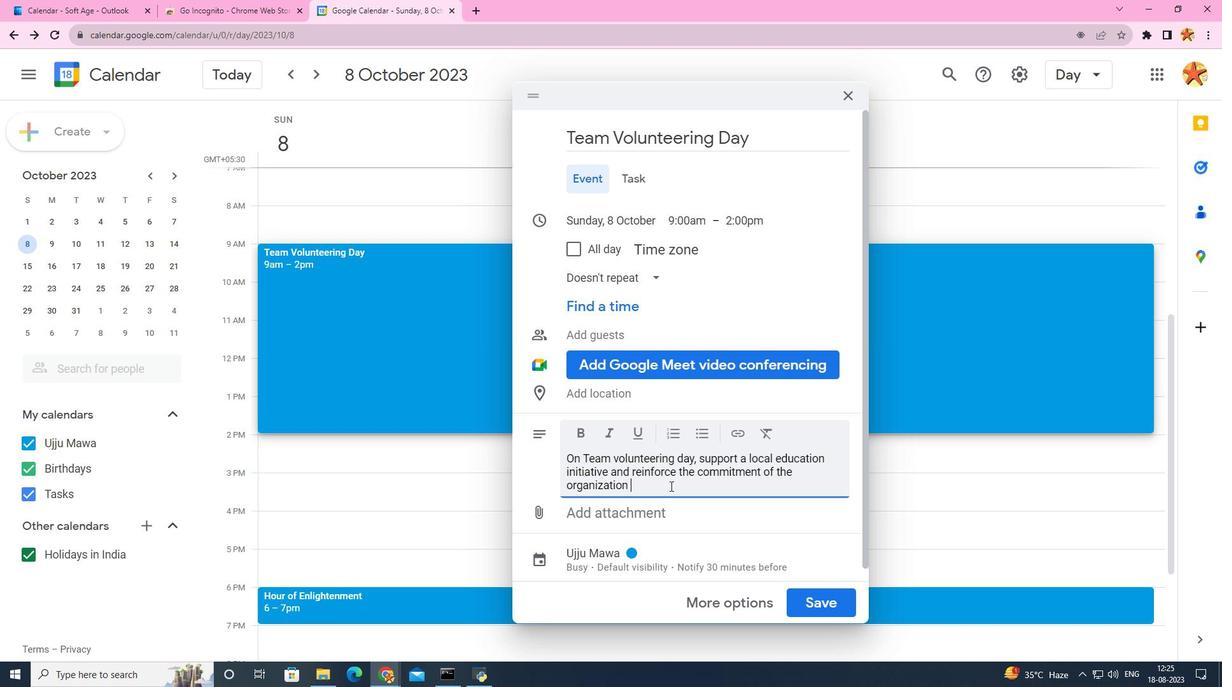 
Action: Key pressed to<Key.space>community<Key.space>development.
Screenshot: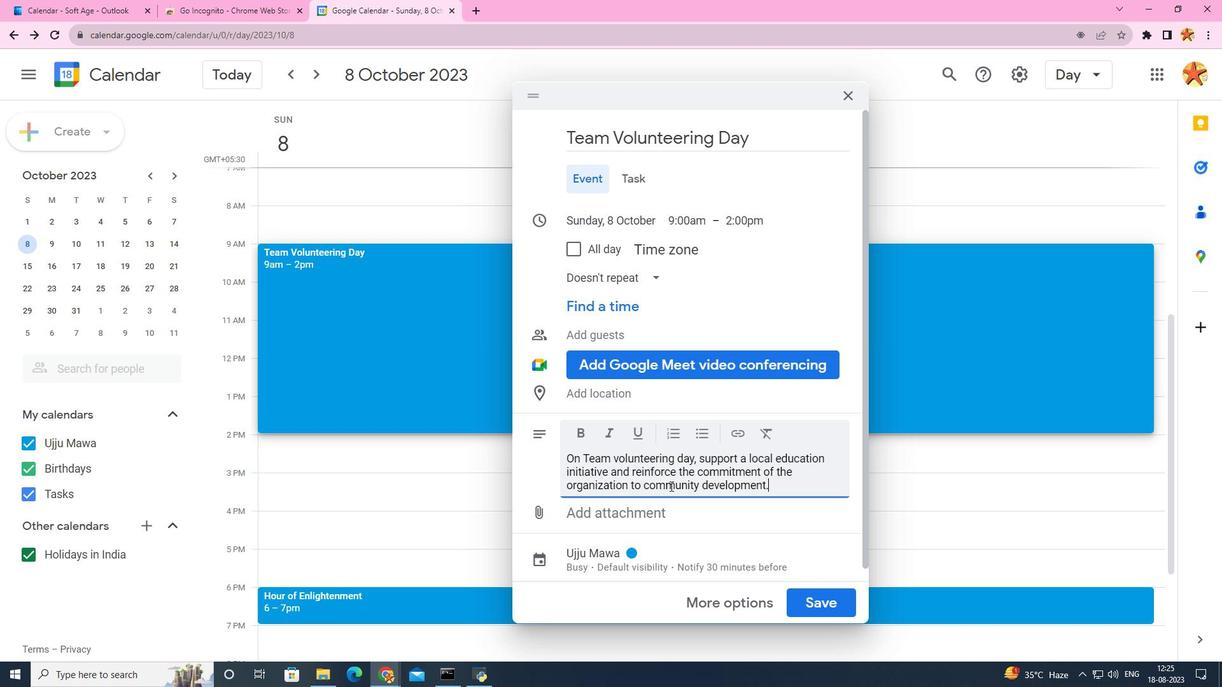 
Action: Mouse moved to (823, 593)
Screenshot: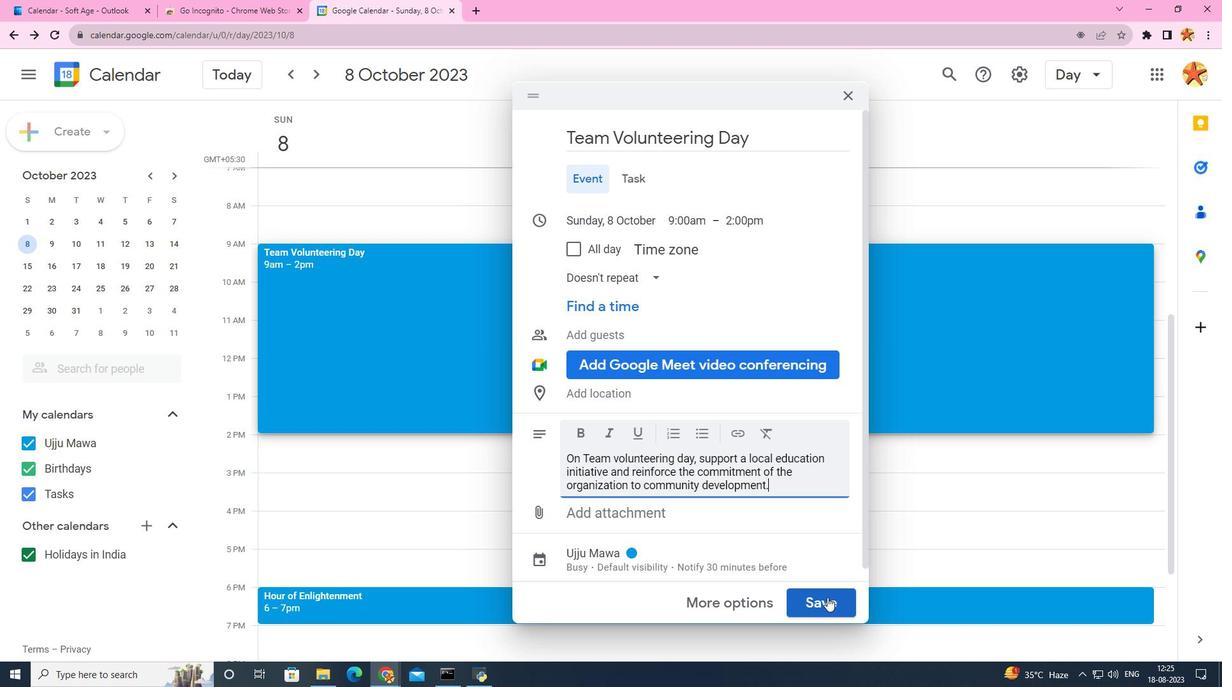 
Action: Mouse pressed left at (823, 593)
Screenshot: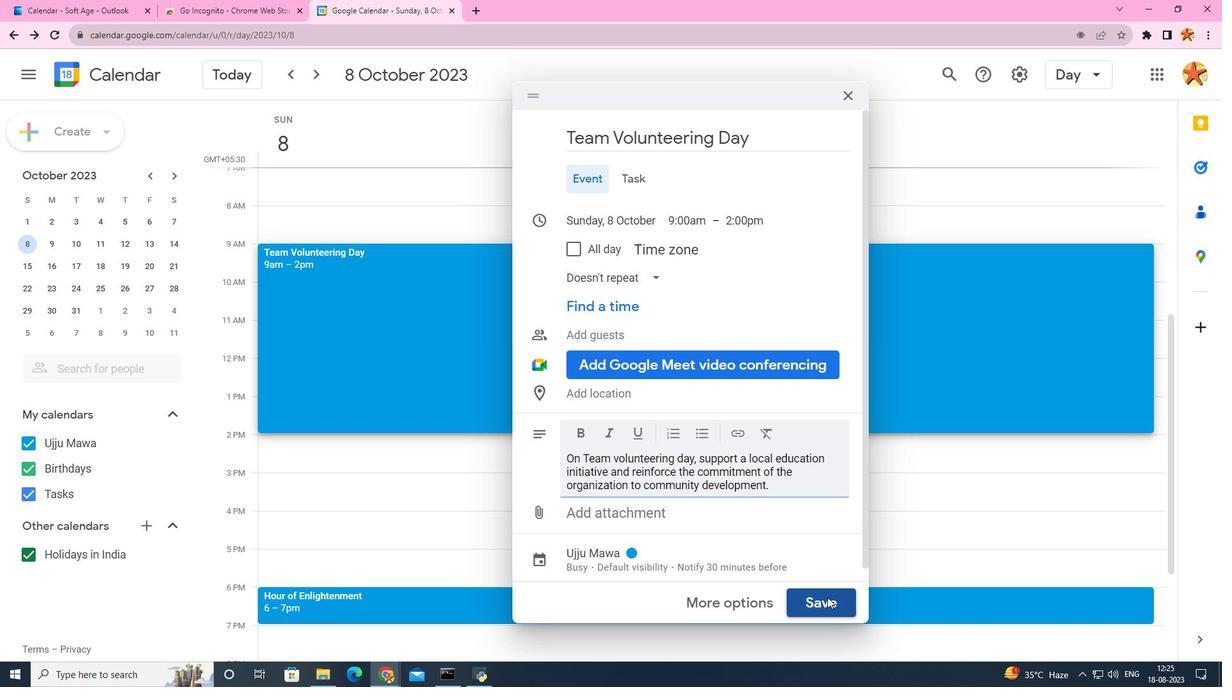 
Action: Mouse moved to (734, 486)
Screenshot: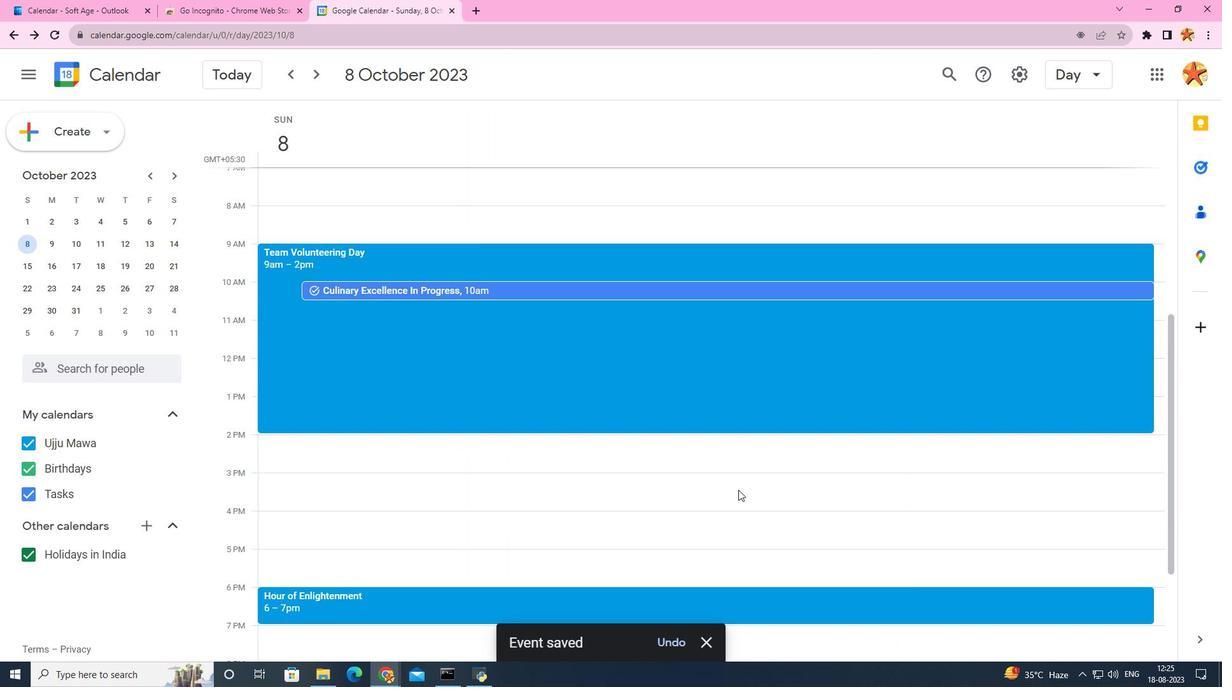 
